 Task: Add a dependency to the task Integrate a new online platform for online meditation sessions , the existing task  Create a new online platform for online financial planning services in the project AutoWave
Action: Mouse moved to (800, 428)
Screenshot: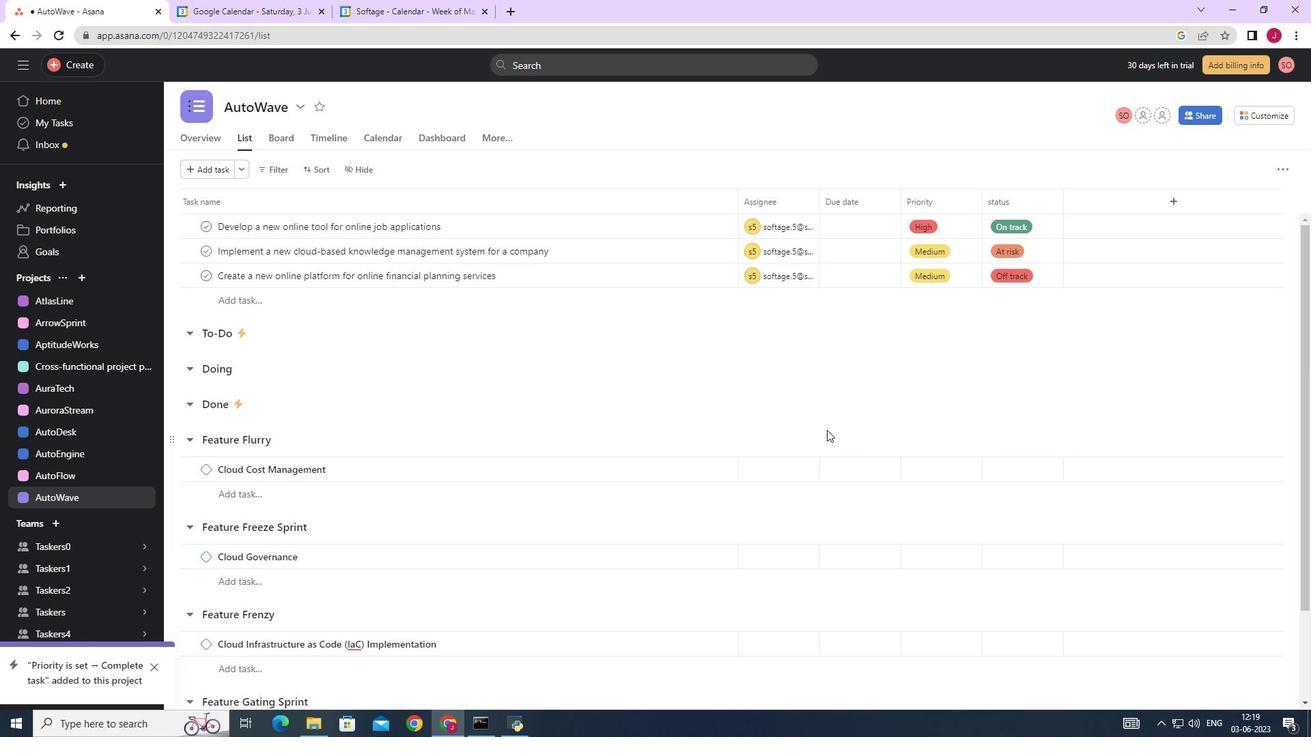 
Action: Mouse scrolled (800, 427) with delta (0, 0)
Screenshot: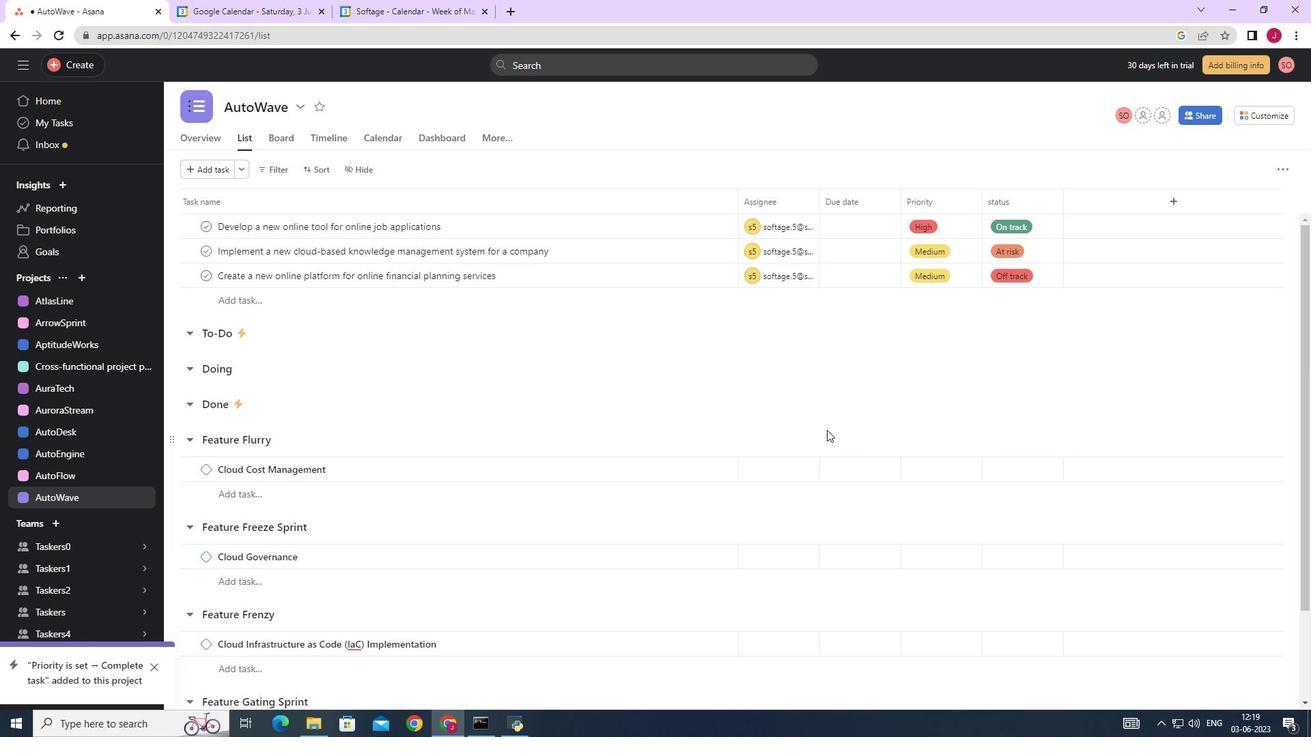 
Action: Mouse scrolled (800, 427) with delta (0, 0)
Screenshot: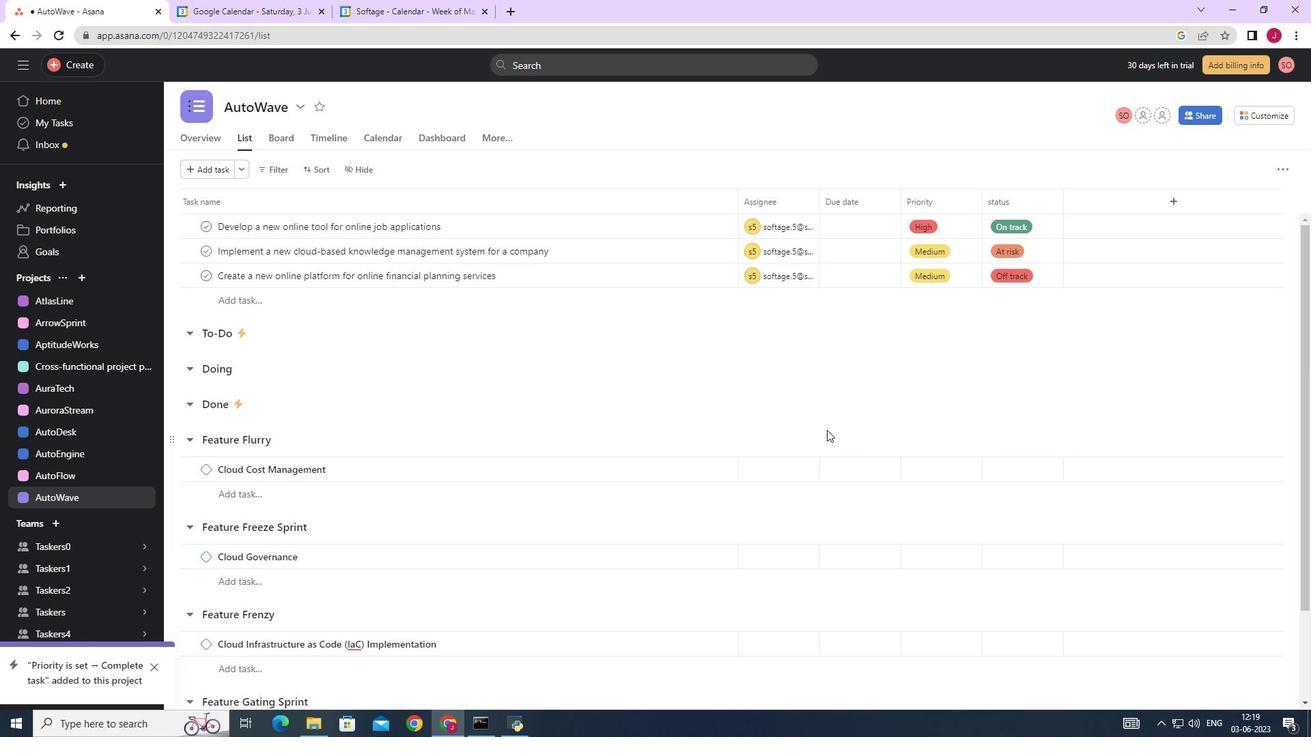 
Action: Mouse scrolled (800, 427) with delta (0, 0)
Screenshot: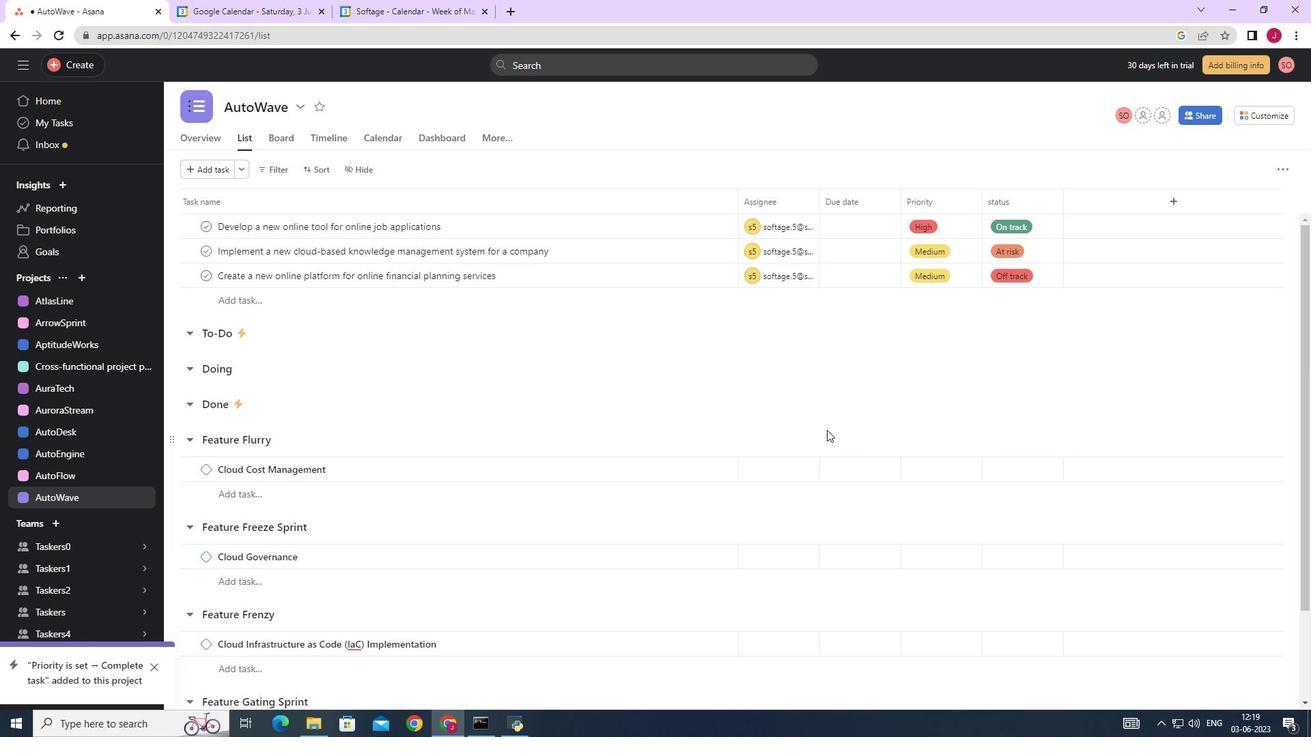 
Action: Mouse scrolled (800, 427) with delta (0, 0)
Screenshot: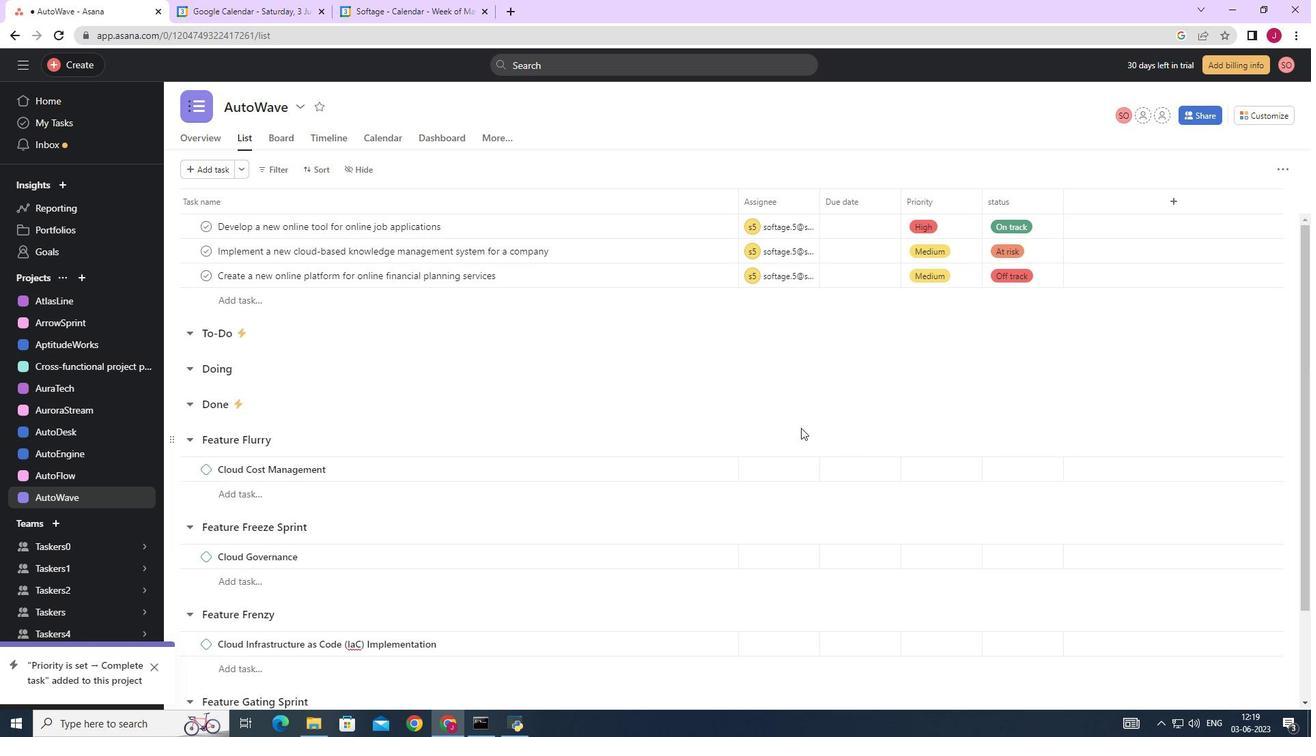 
Action: Mouse moved to (753, 432)
Screenshot: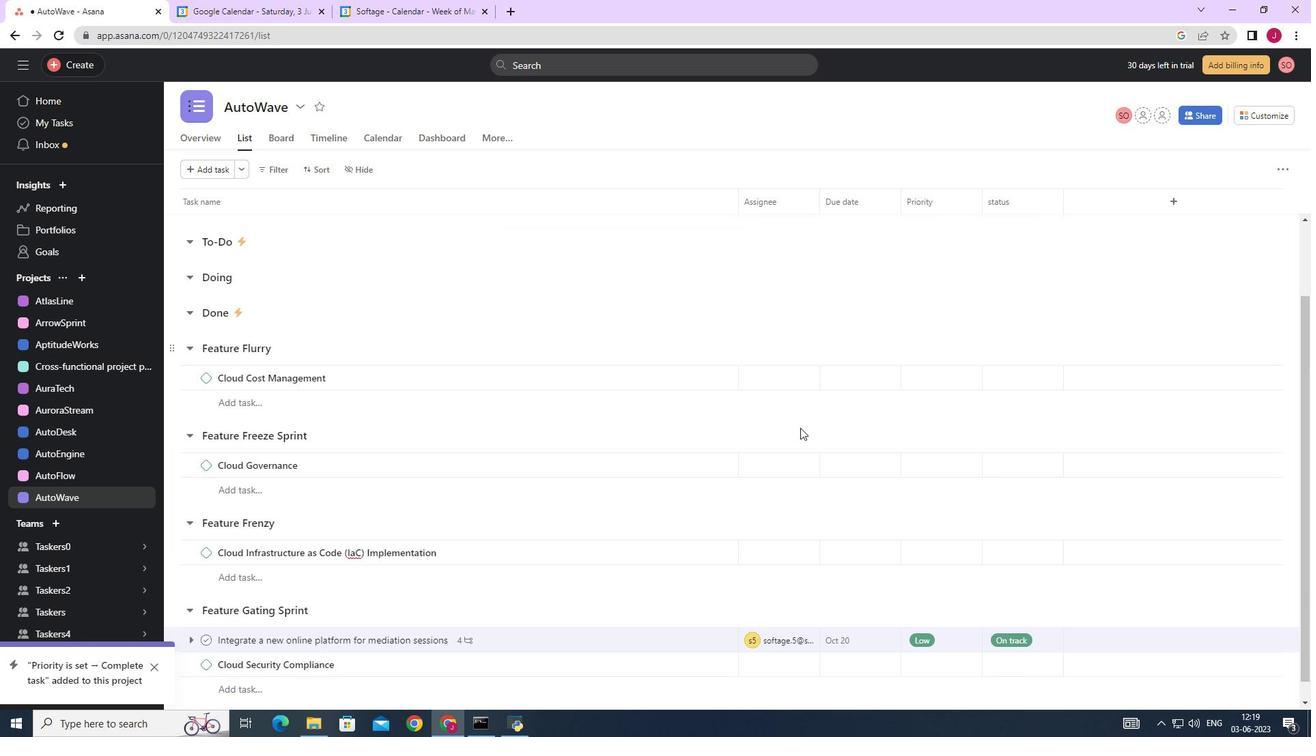 
Action: Mouse scrolled (757, 431) with delta (0, 0)
Screenshot: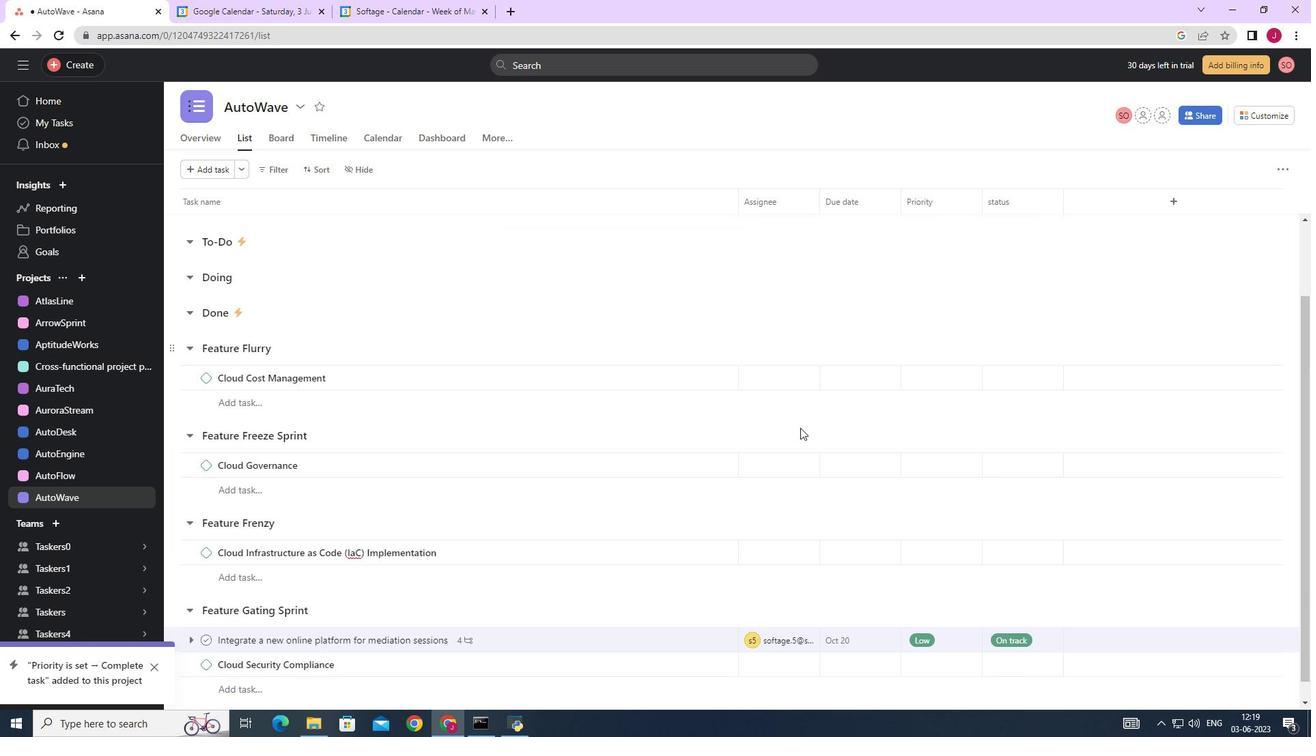 
Action: Mouse moved to (740, 432)
Screenshot: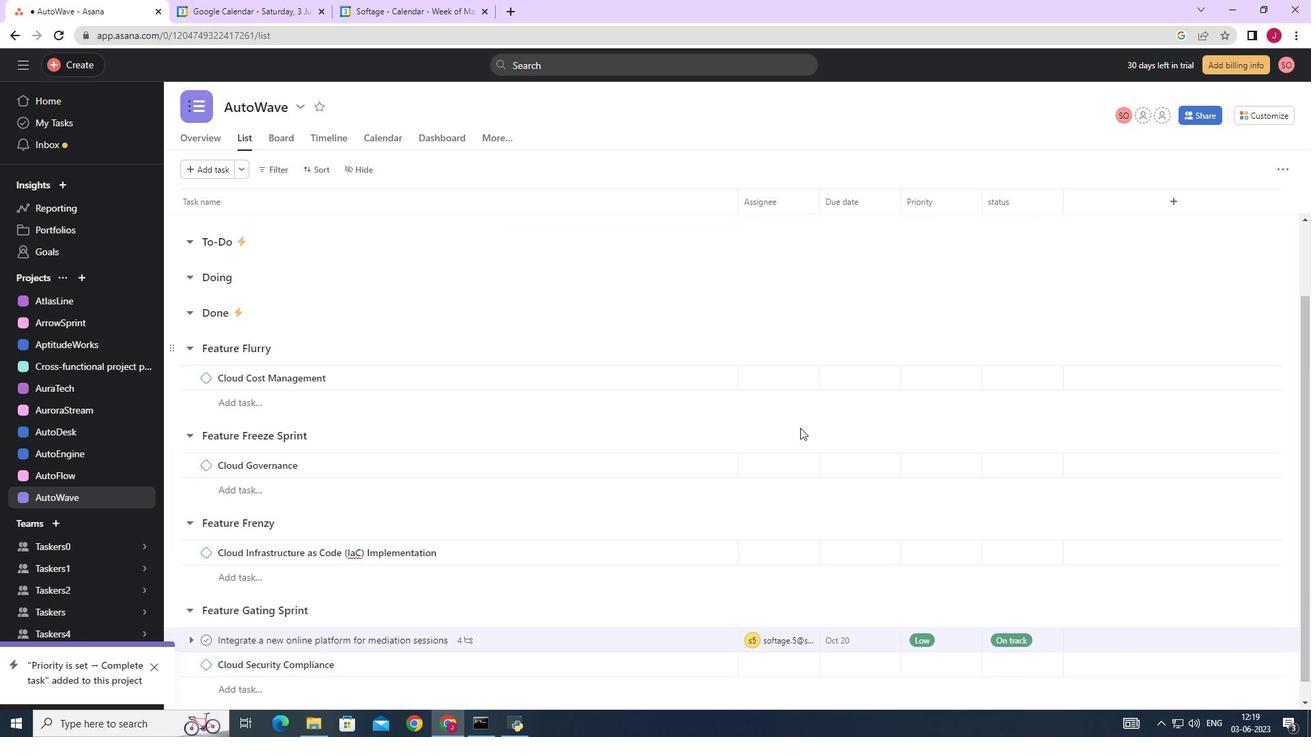 
Action: Mouse scrolled (750, 432) with delta (0, 0)
Screenshot: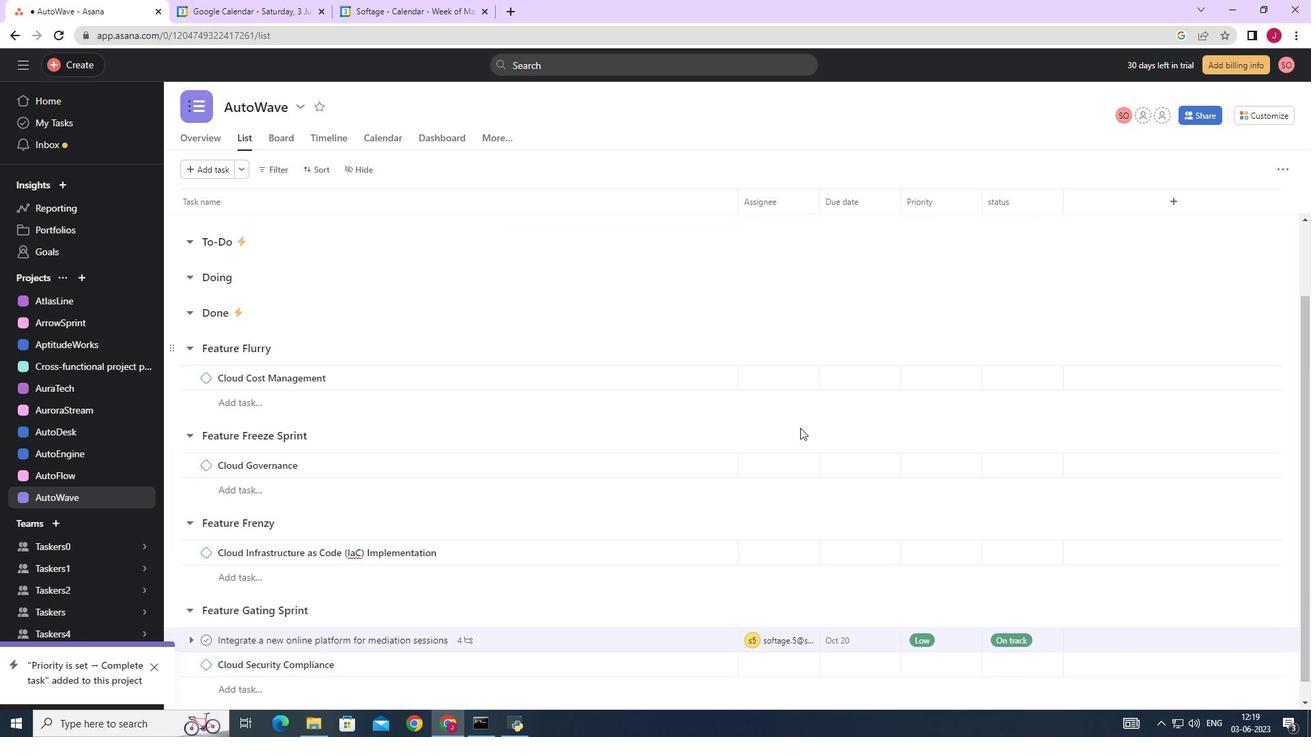
Action: Mouse moved to (727, 432)
Screenshot: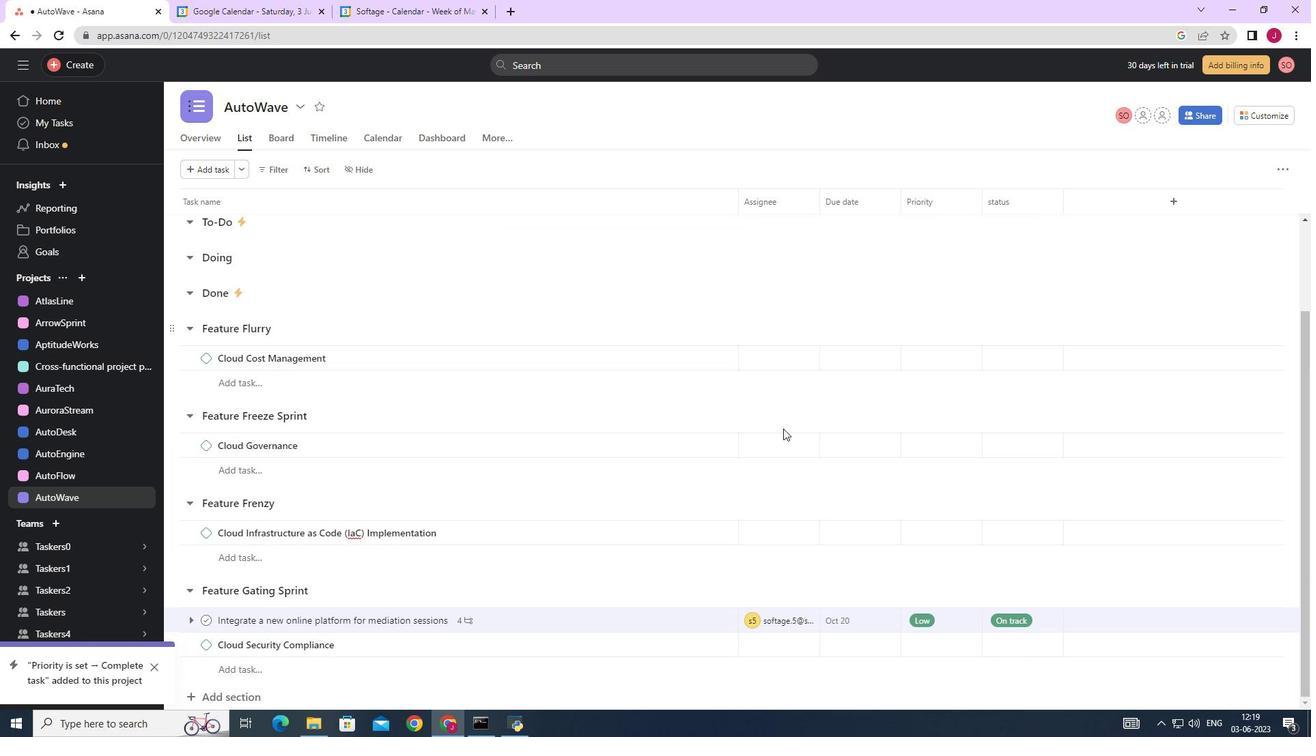 
Action: Mouse scrolled (738, 433) with delta (0, 0)
Screenshot: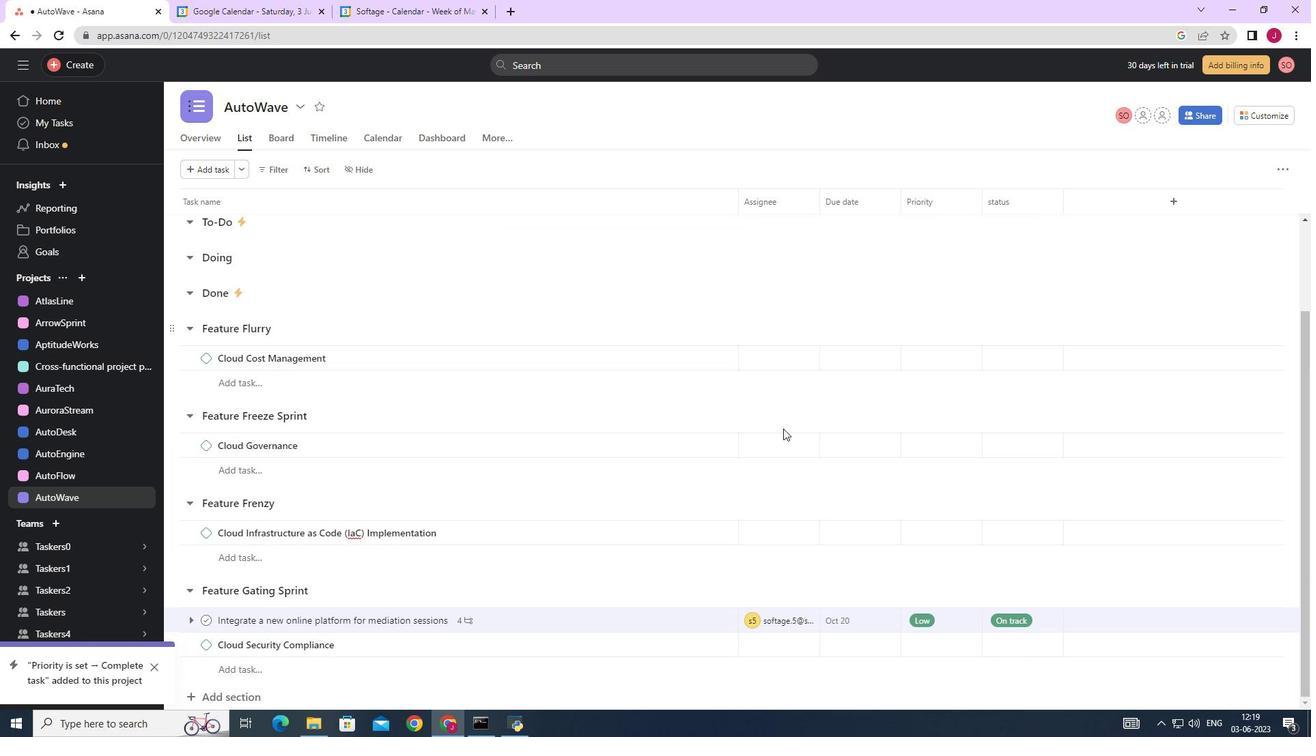
Action: Mouse moved to (725, 432)
Screenshot: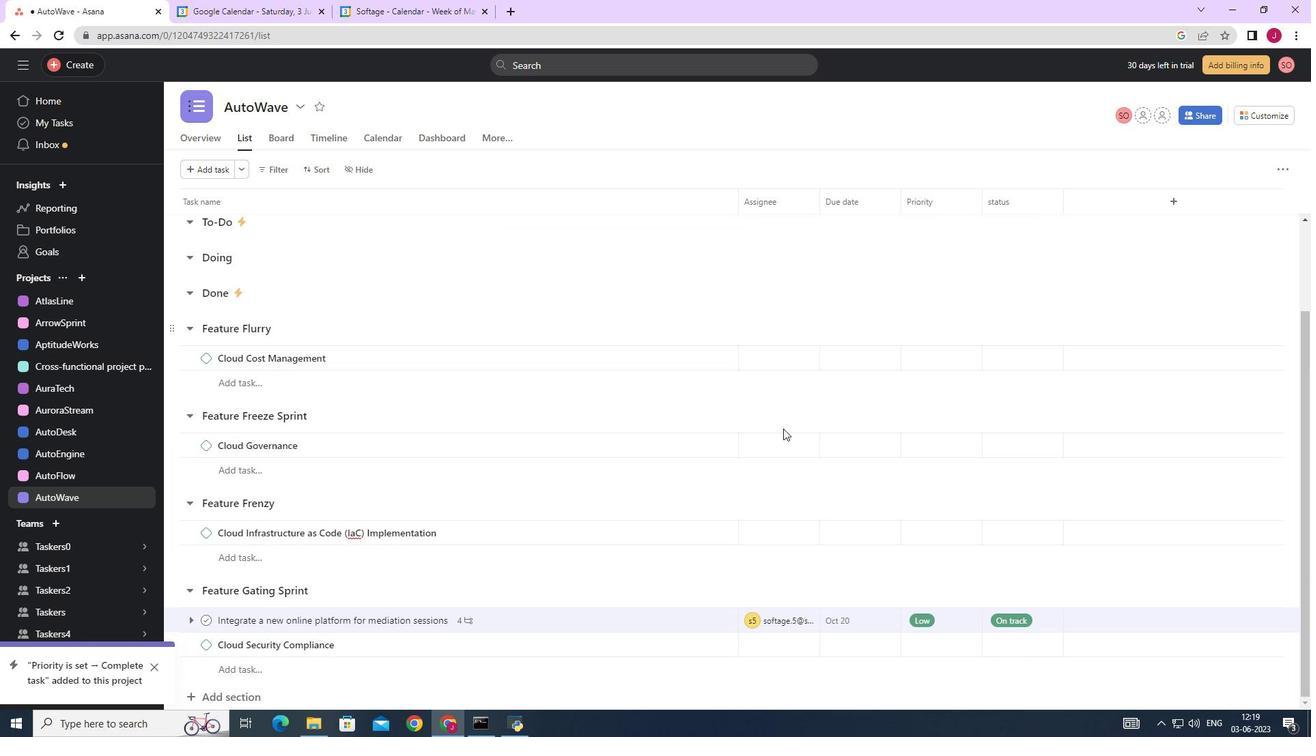 
Action: Mouse scrolled (726, 433) with delta (0, 0)
Screenshot: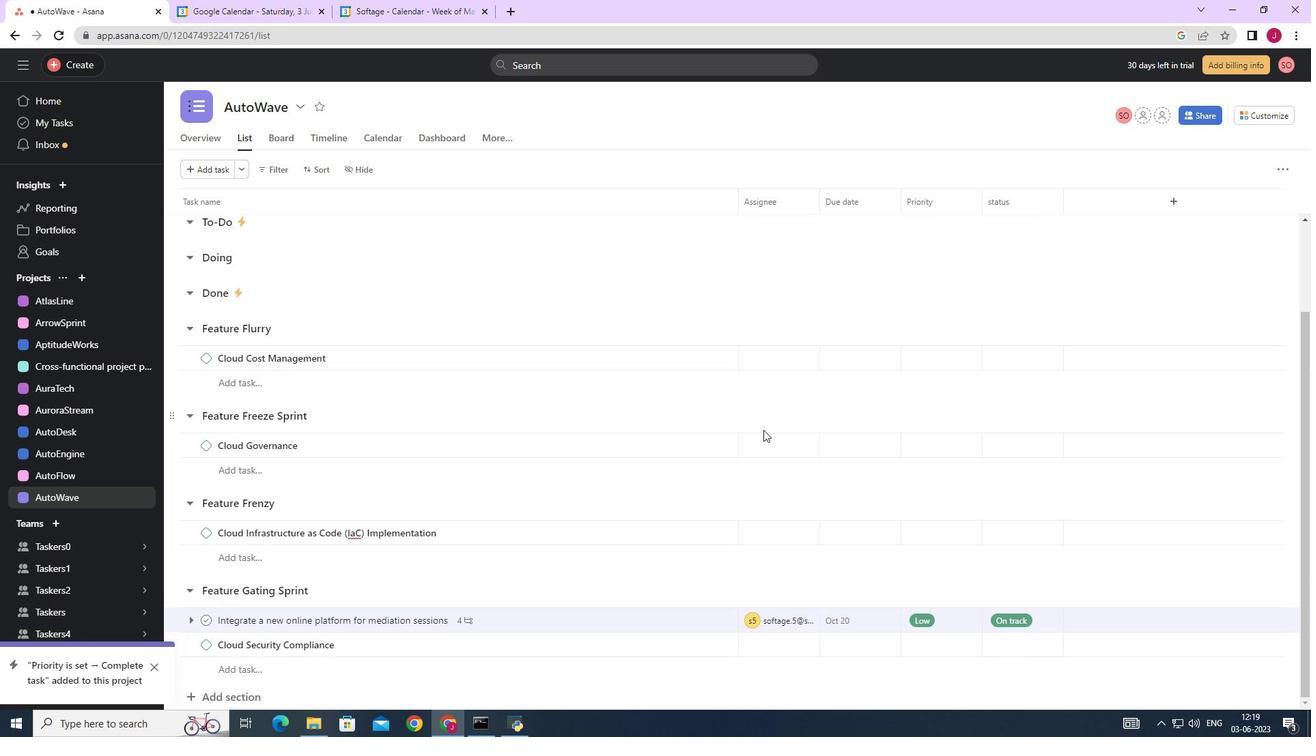 
Action: Mouse moved to (724, 432)
Screenshot: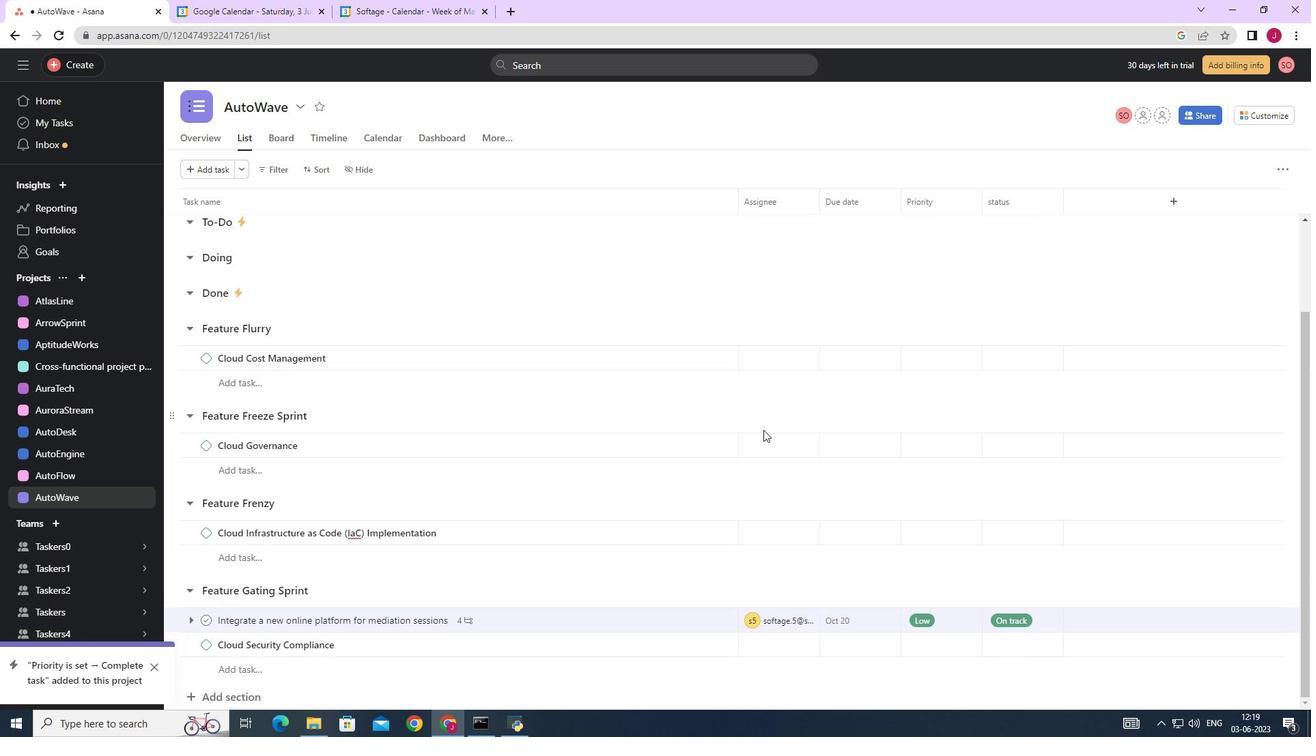 
Action: Mouse scrolled (724, 433) with delta (0, 0)
Screenshot: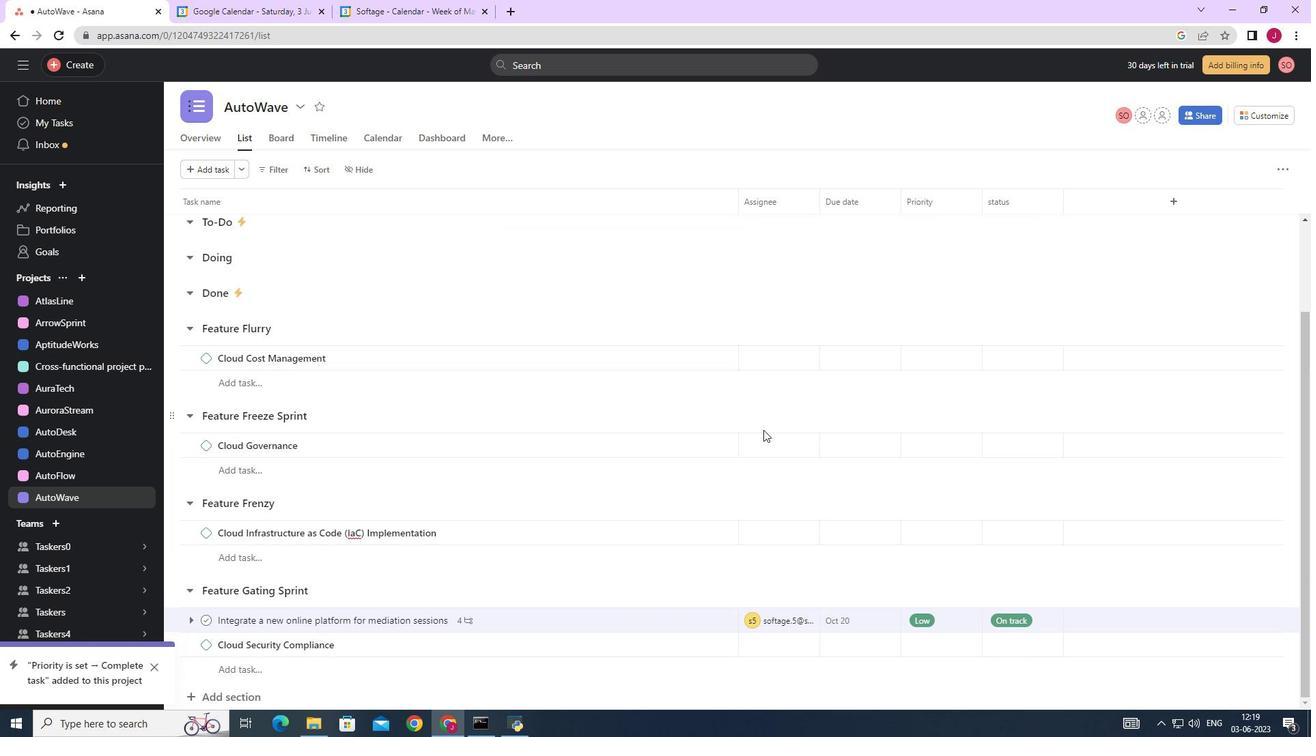 
Action: Mouse moved to (577, 454)
Screenshot: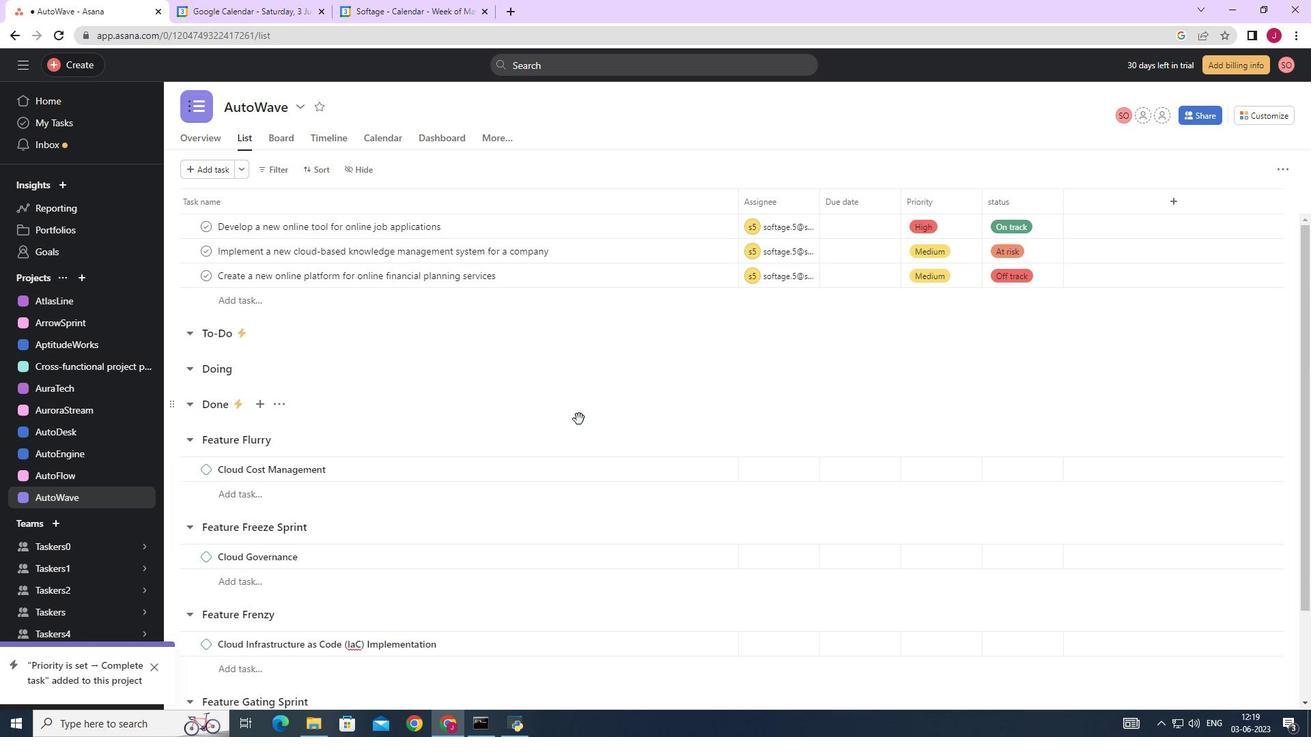 
Action: Mouse scrolled (577, 453) with delta (0, 0)
Screenshot: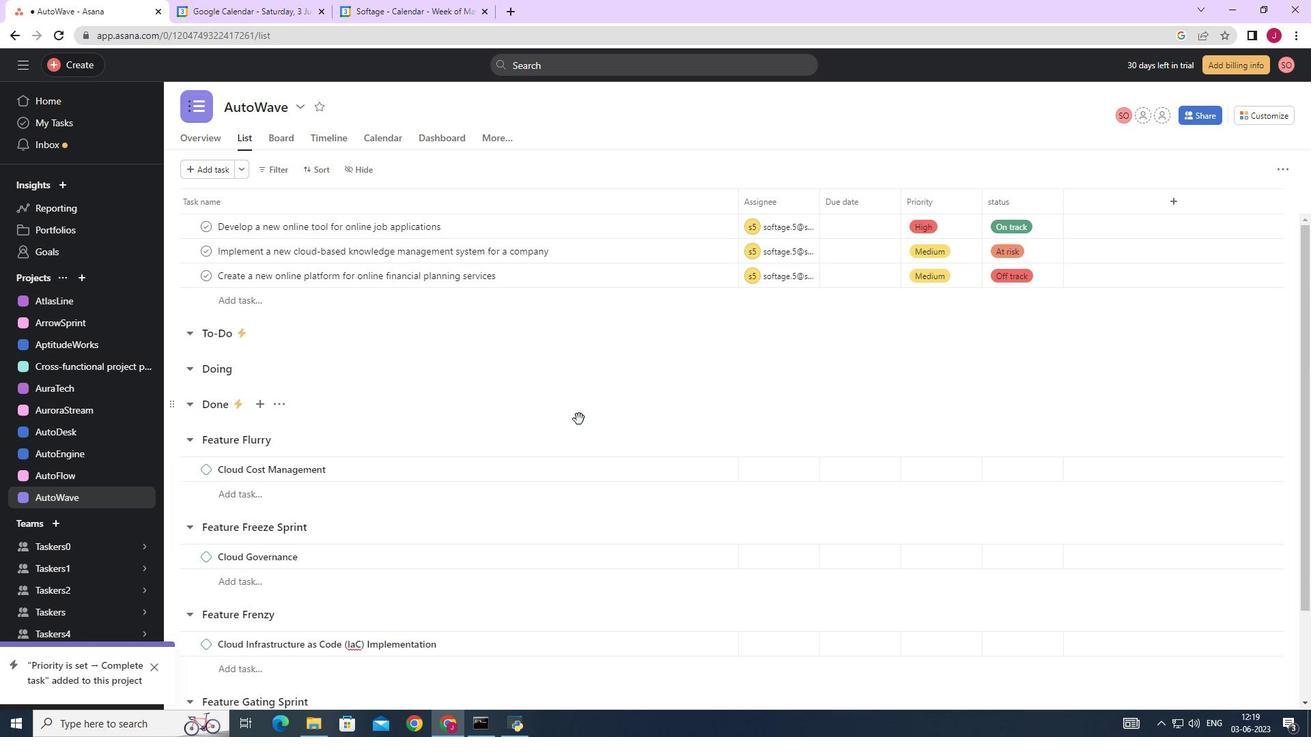
Action: Mouse moved to (579, 458)
Screenshot: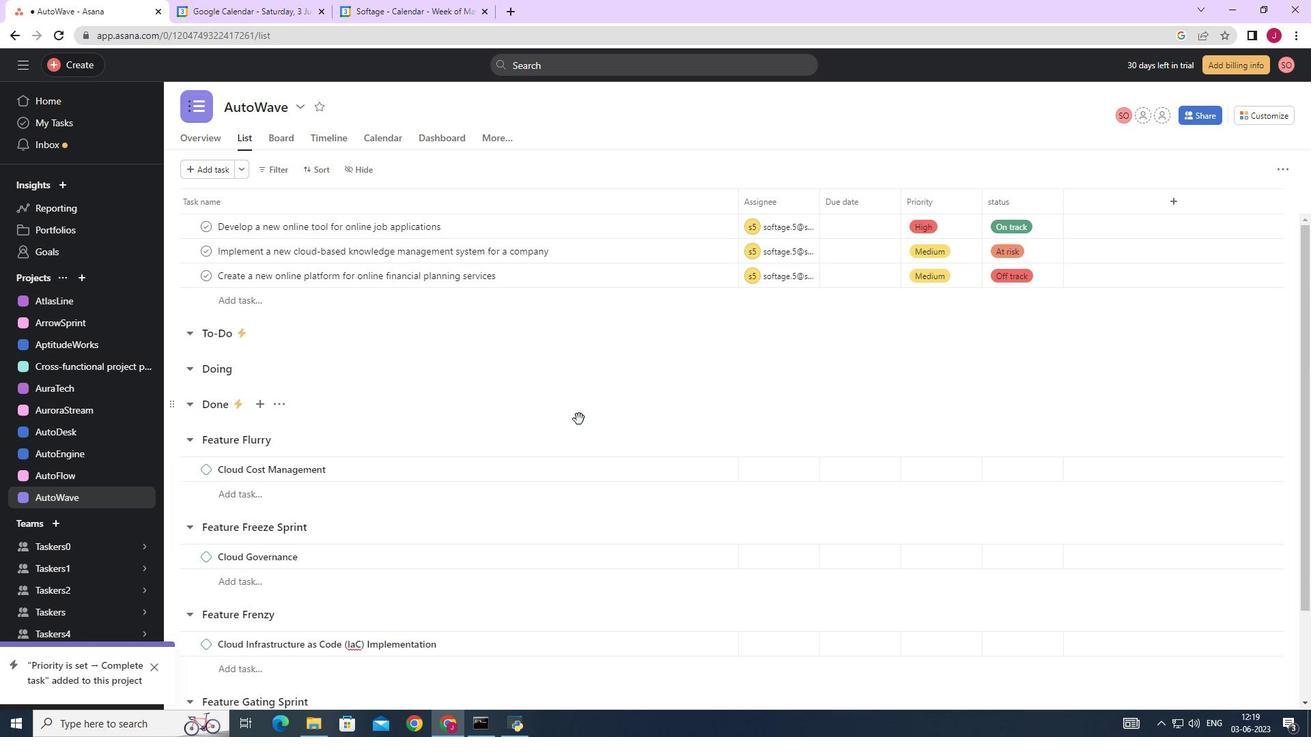 
Action: Mouse scrolled (579, 458) with delta (0, 0)
Screenshot: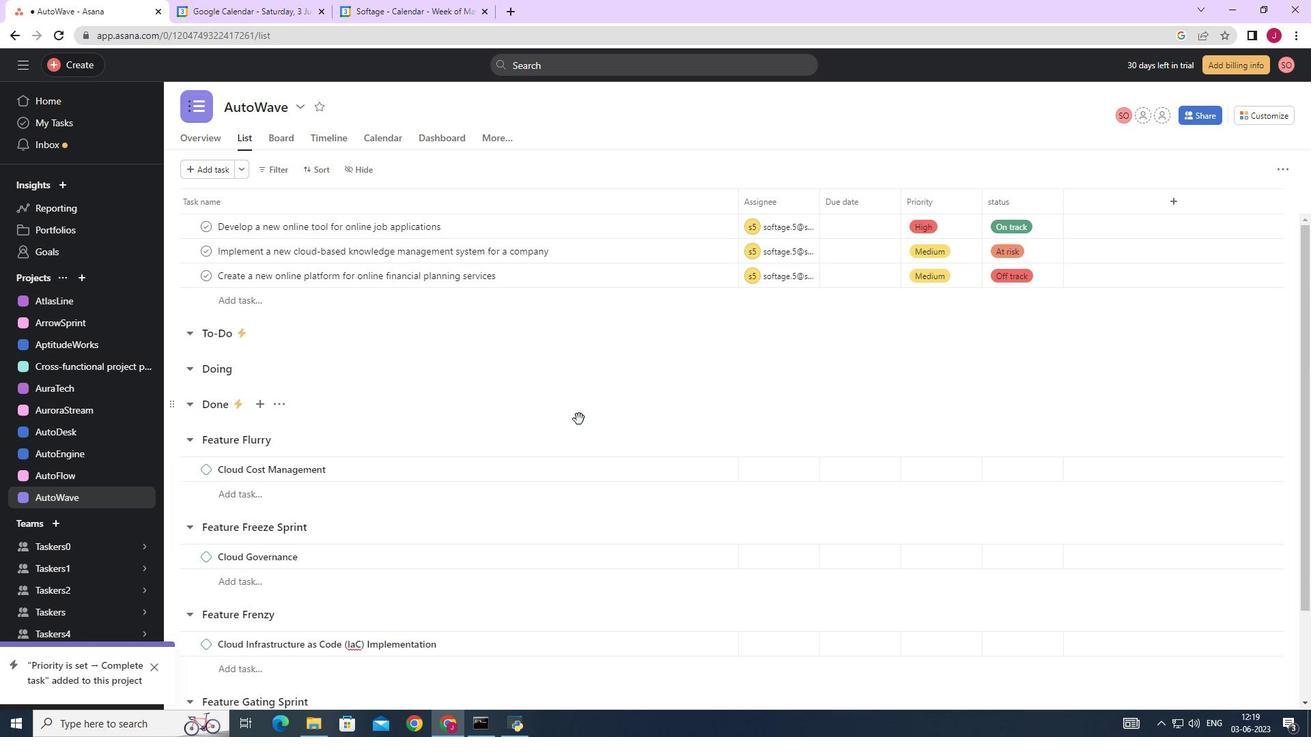 
Action: Mouse scrolled (579, 458) with delta (0, 0)
Screenshot: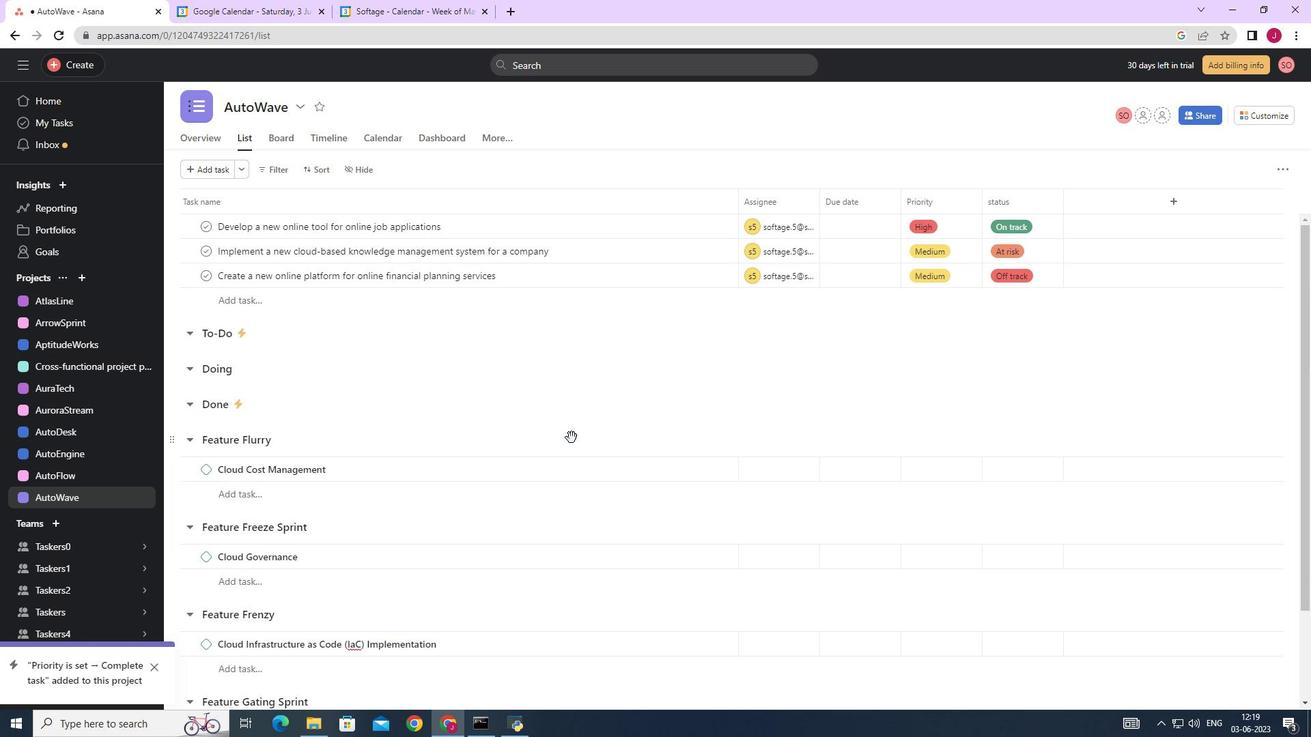 
Action: Mouse scrolled (579, 458) with delta (0, 0)
Screenshot: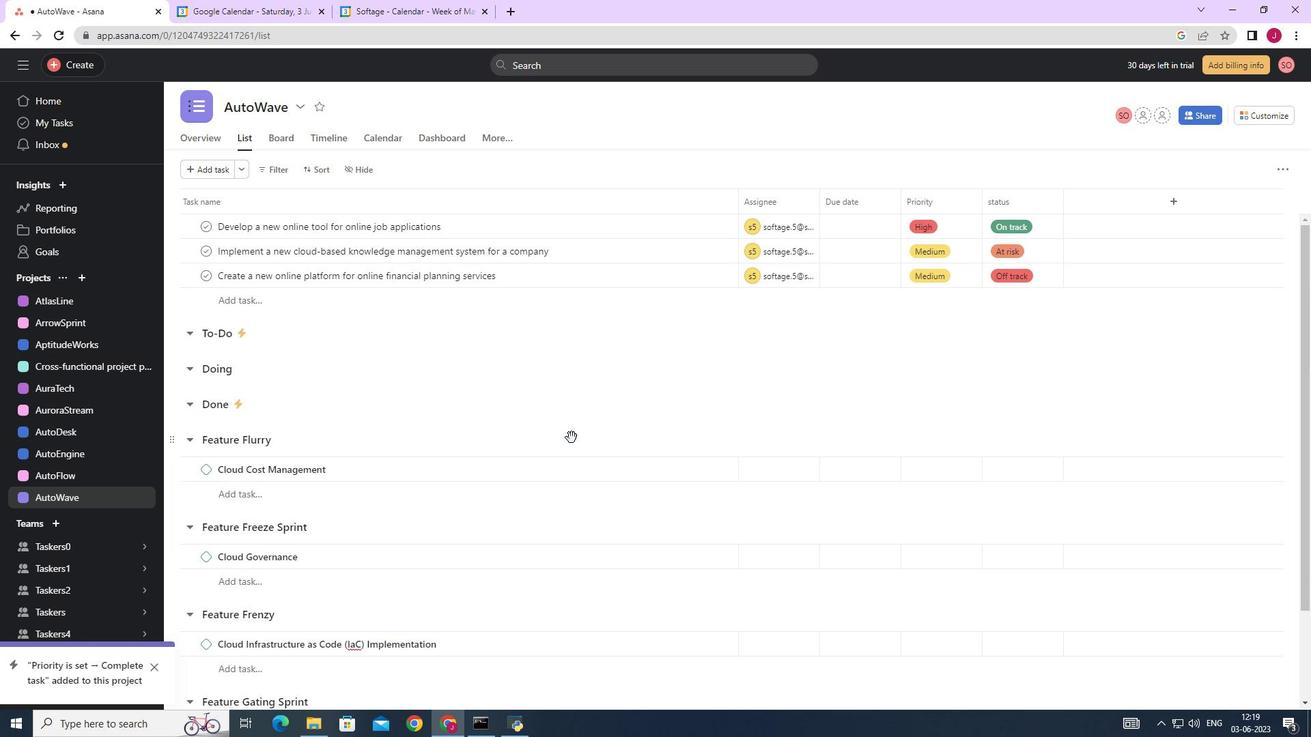 
Action: Mouse moved to (580, 460)
Screenshot: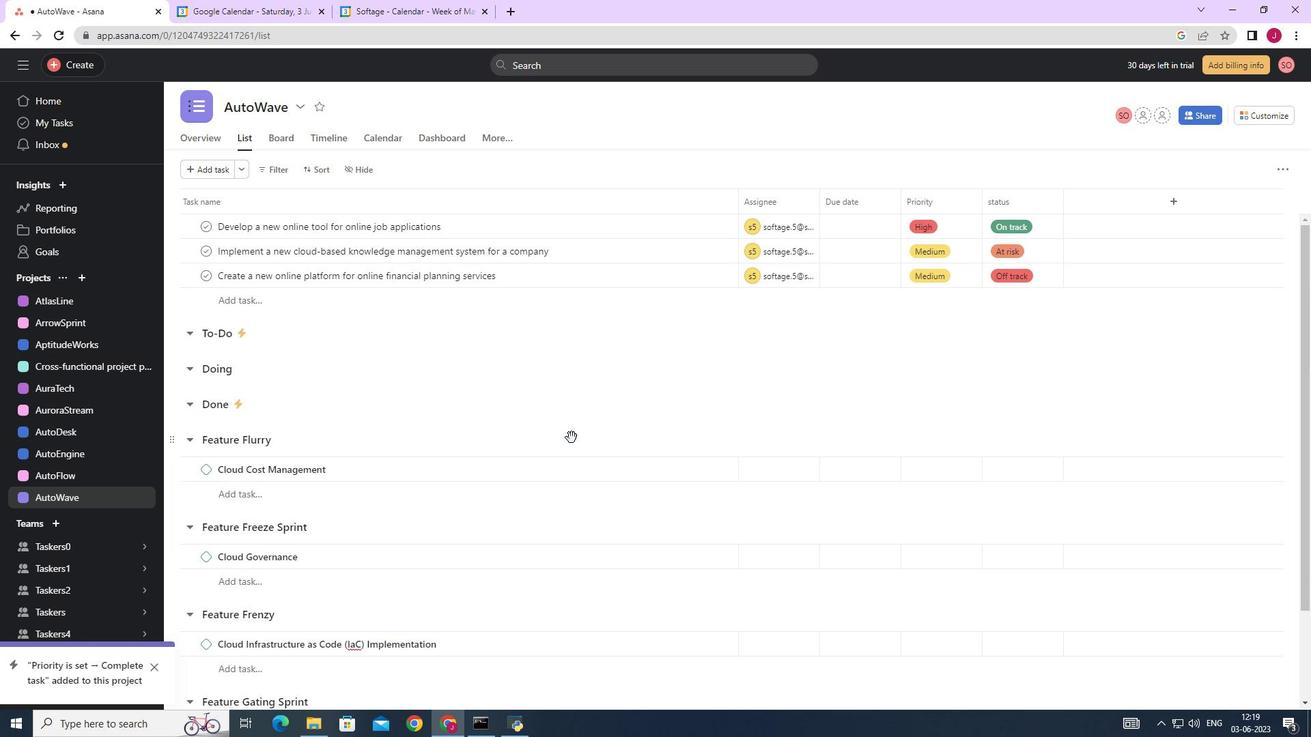 
Action: Mouse scrolled (580, 459) with delta (0, 0)
Screenshot: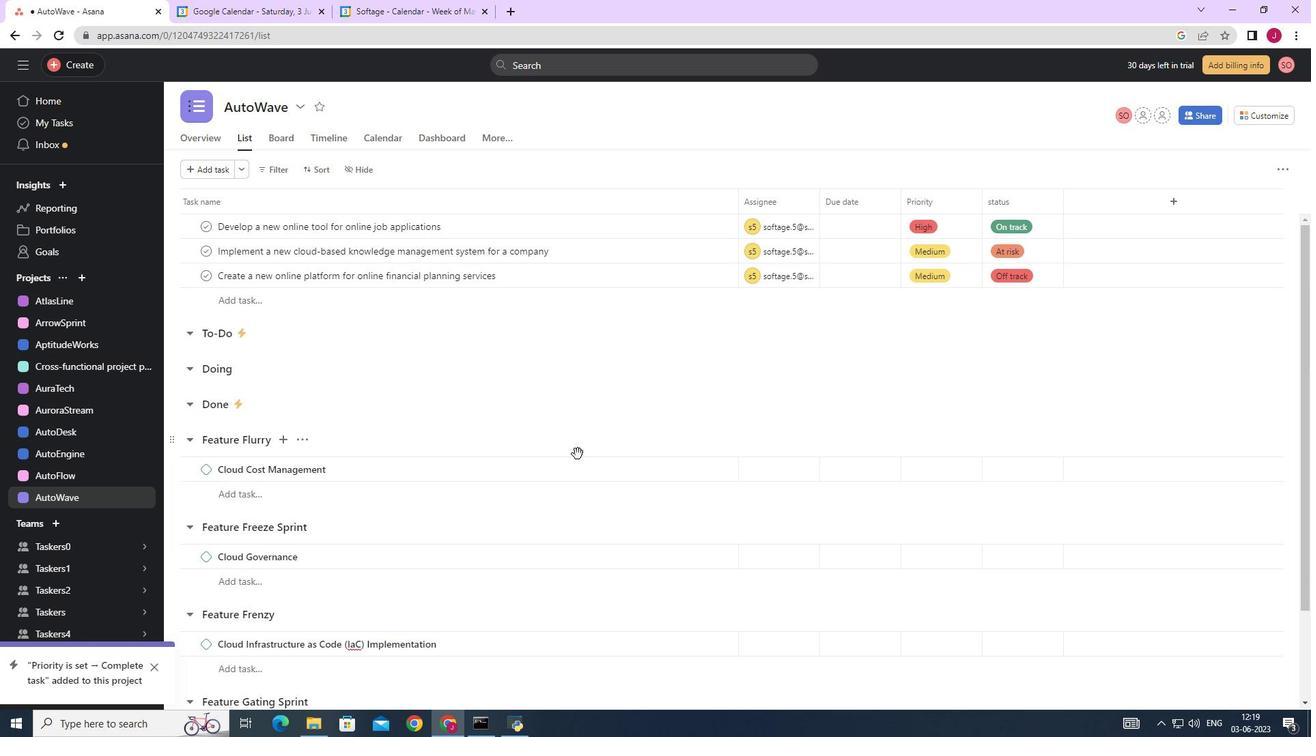 
Action: Mouse moved to (666, 625)
Screenshot: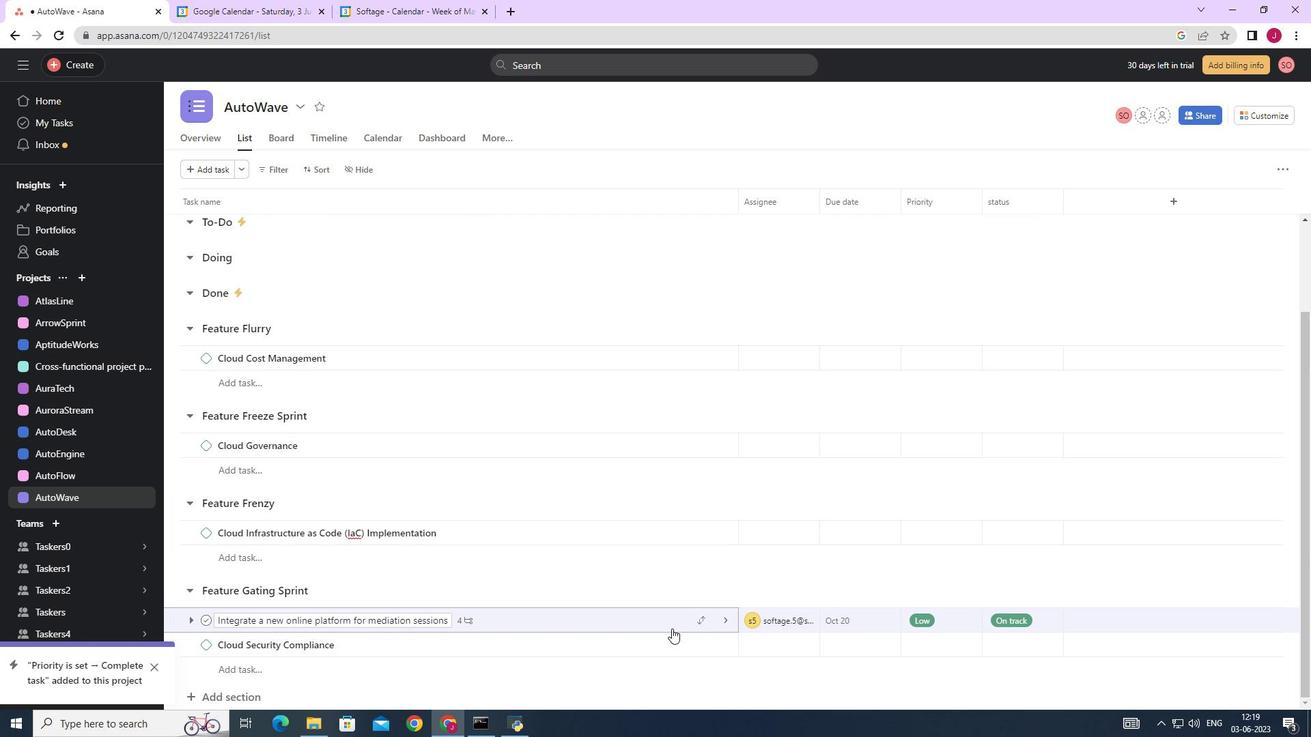 
Action: Mouse pressed left at (666, 625)
Screenshot: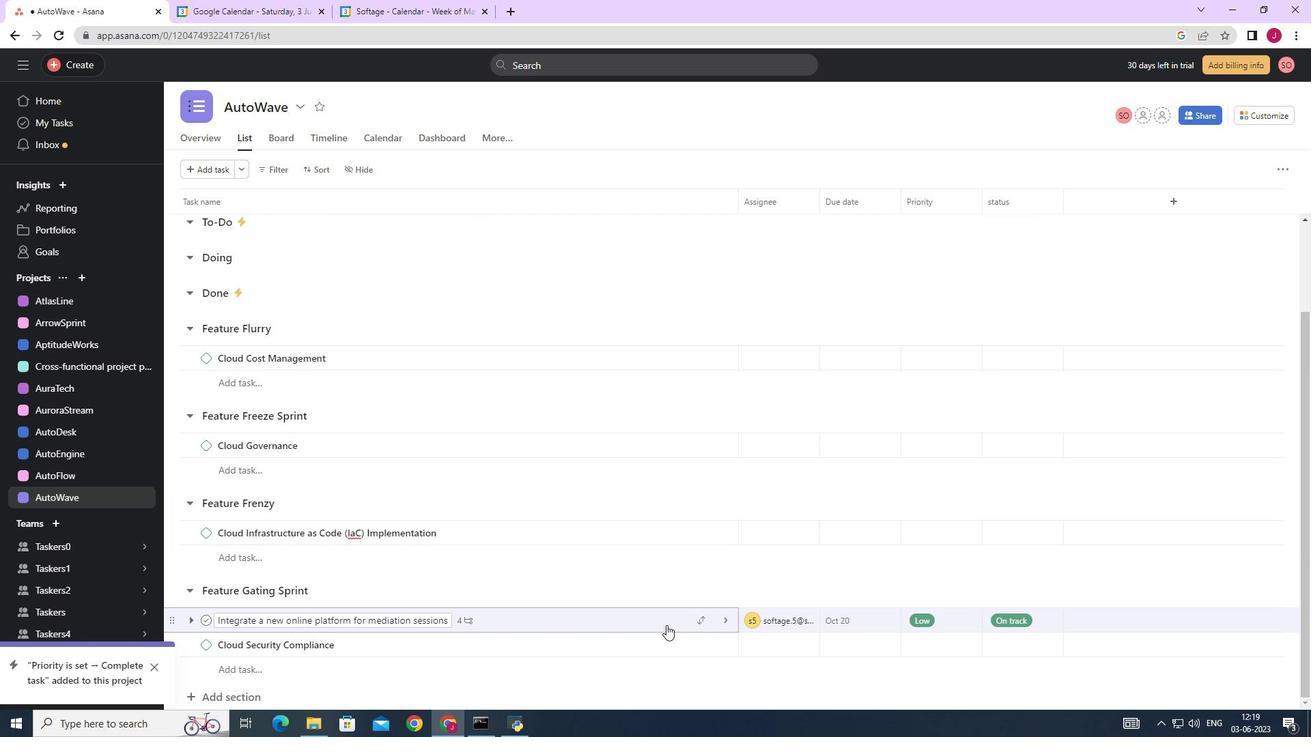 
Action: Mouse moved to (1004, 528)
Screenshot: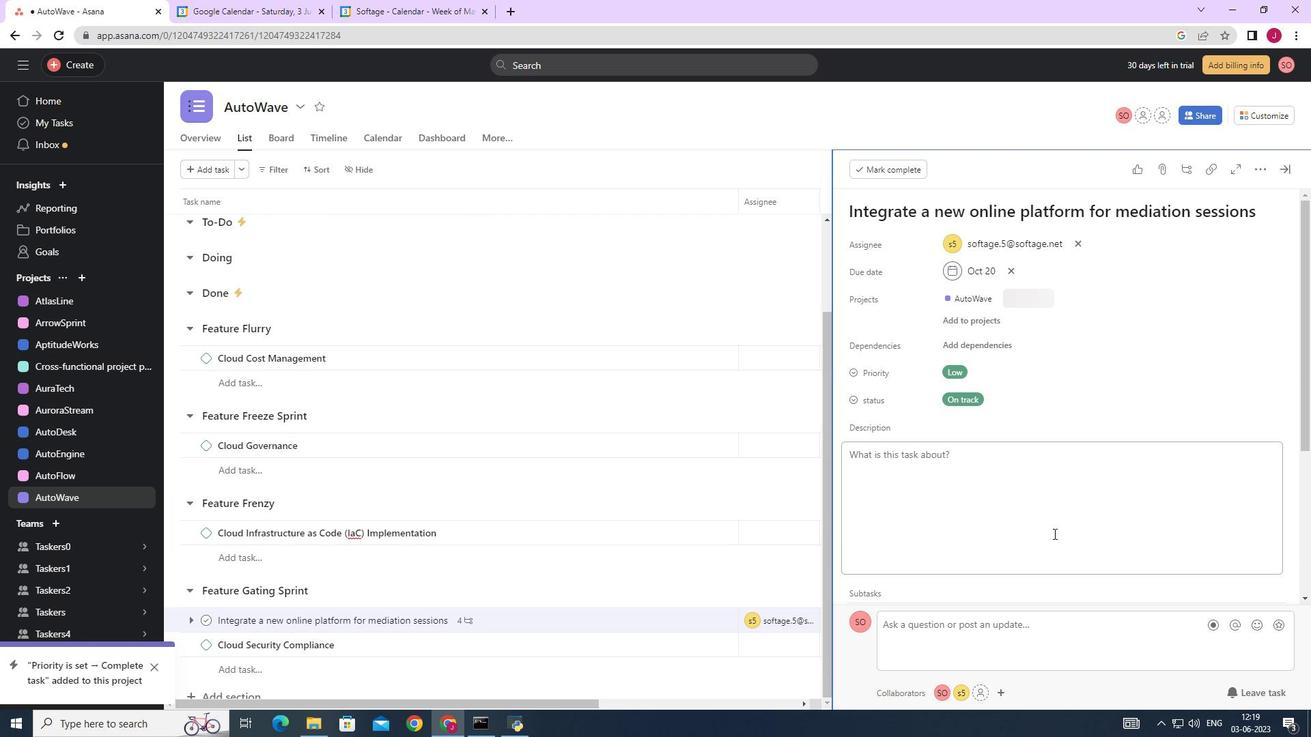 
Action: Mouse scrolled (1004, 527) with delta (0, 0)
Screenshot: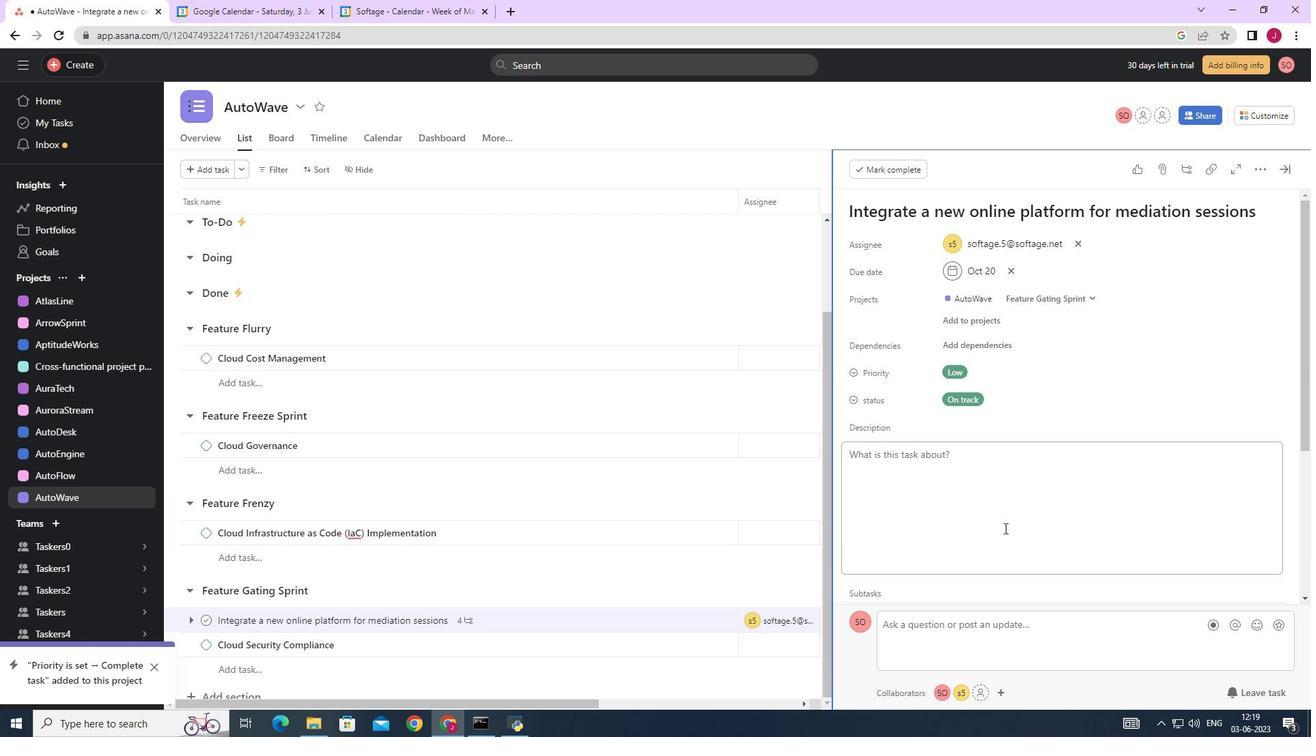 
Action: Mouse scrolled (1004, 527) with delta (0, 0)
Screenshot: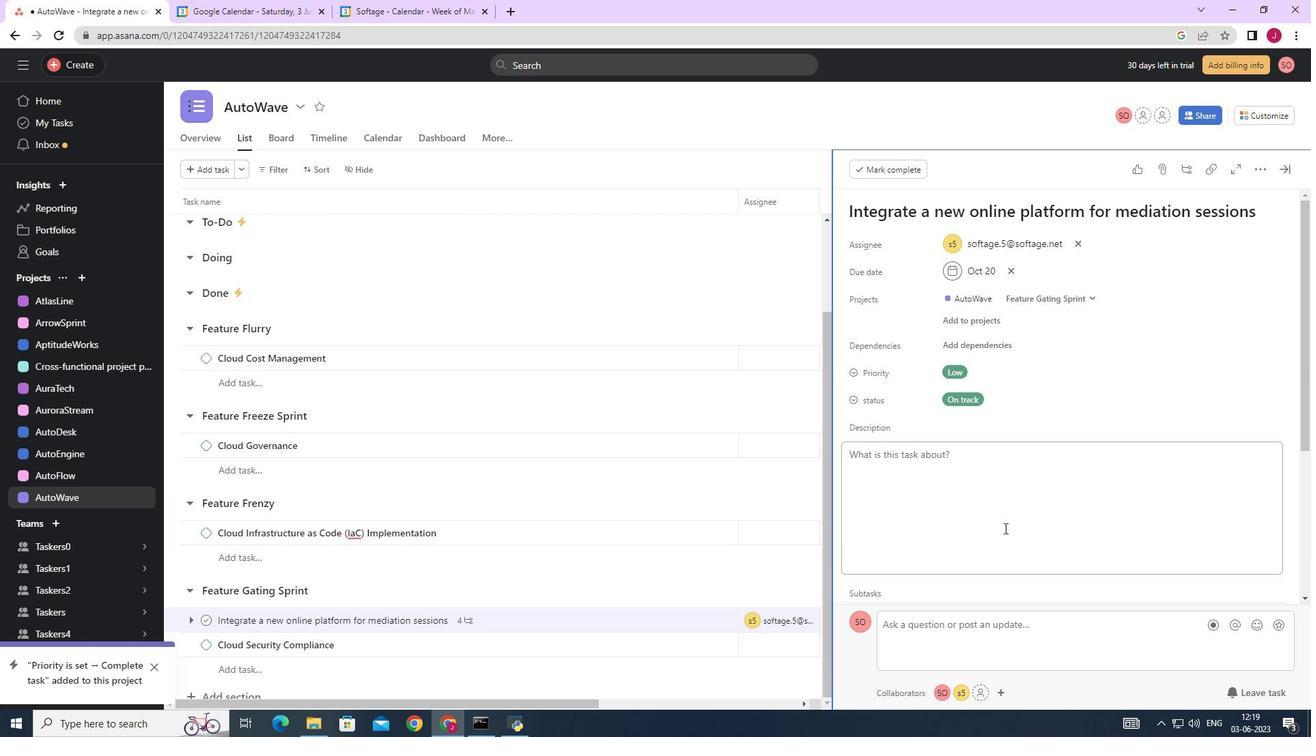 
Action: Mouse scrolled (1004, 527) with delta (0, 0)
Screenshot: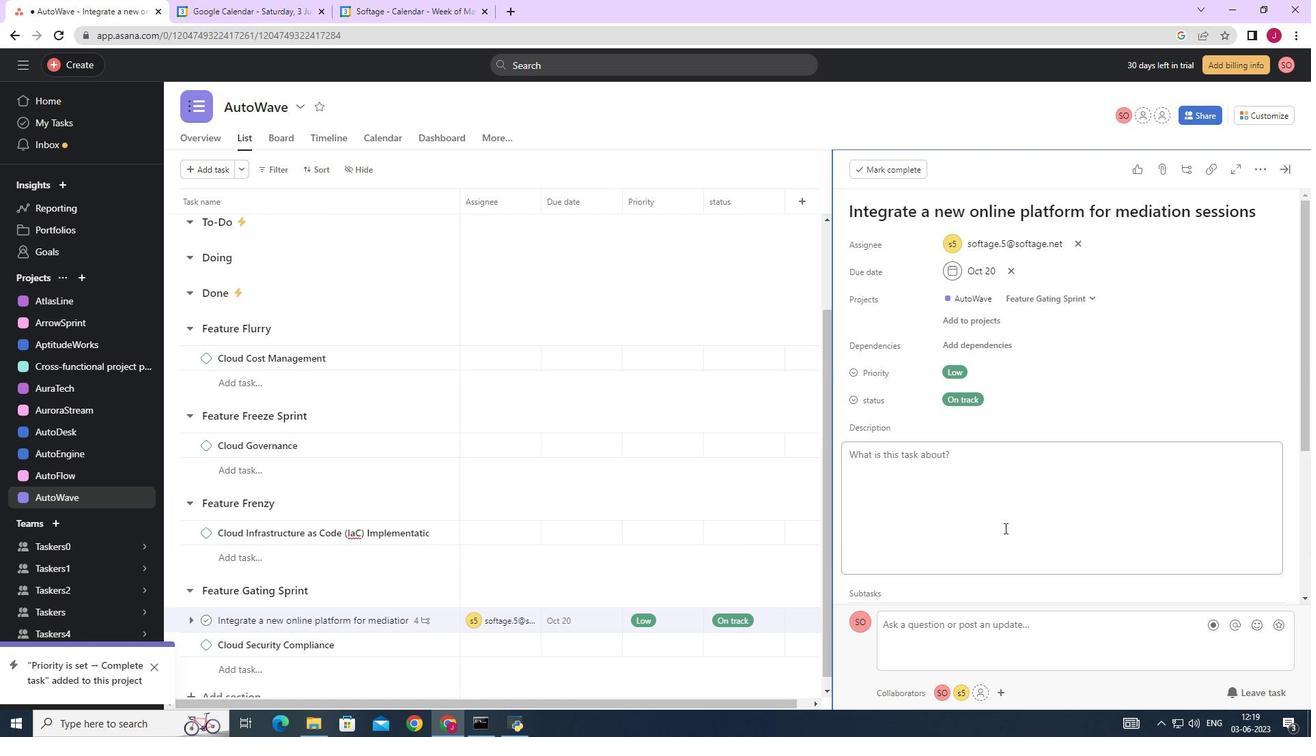 
Action: Mouse scrolled (1004, 527) with delta (0, 0)
Screenshot: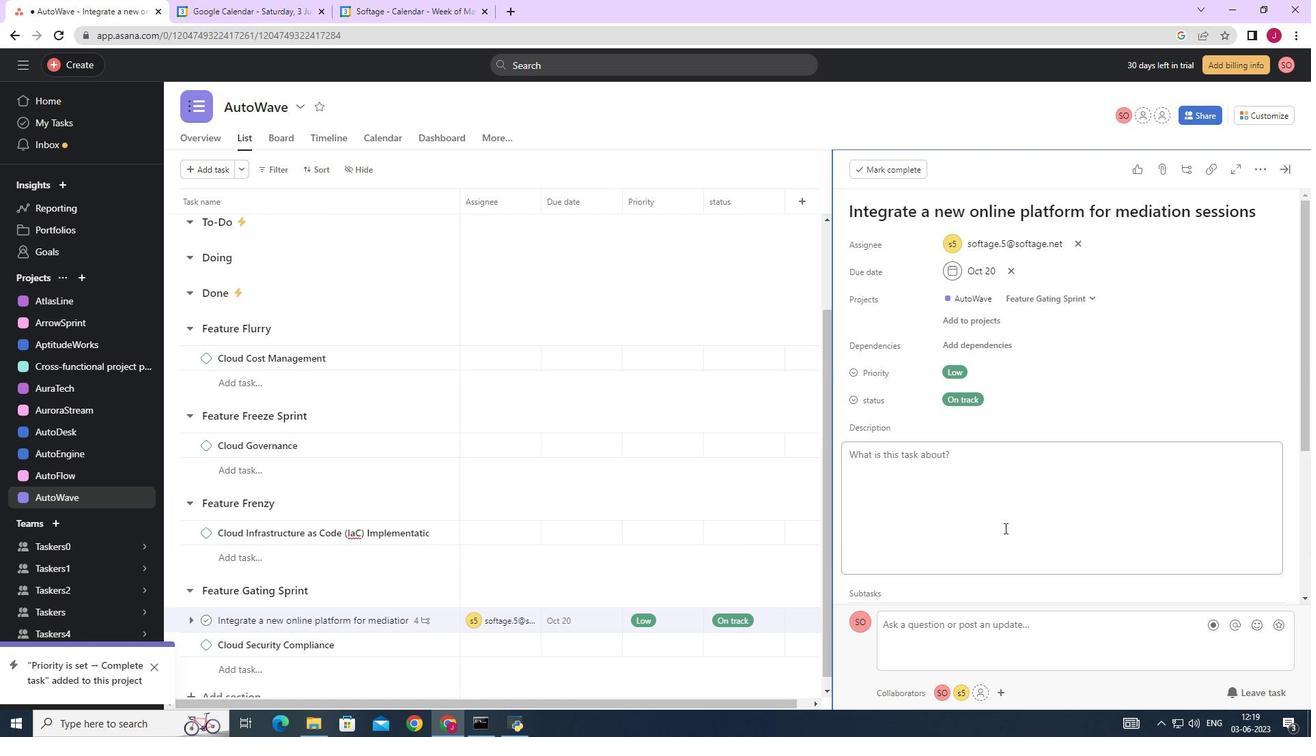
Action: Mouse scrolled (1004, 527) with delta (0, 0)
Screenshot: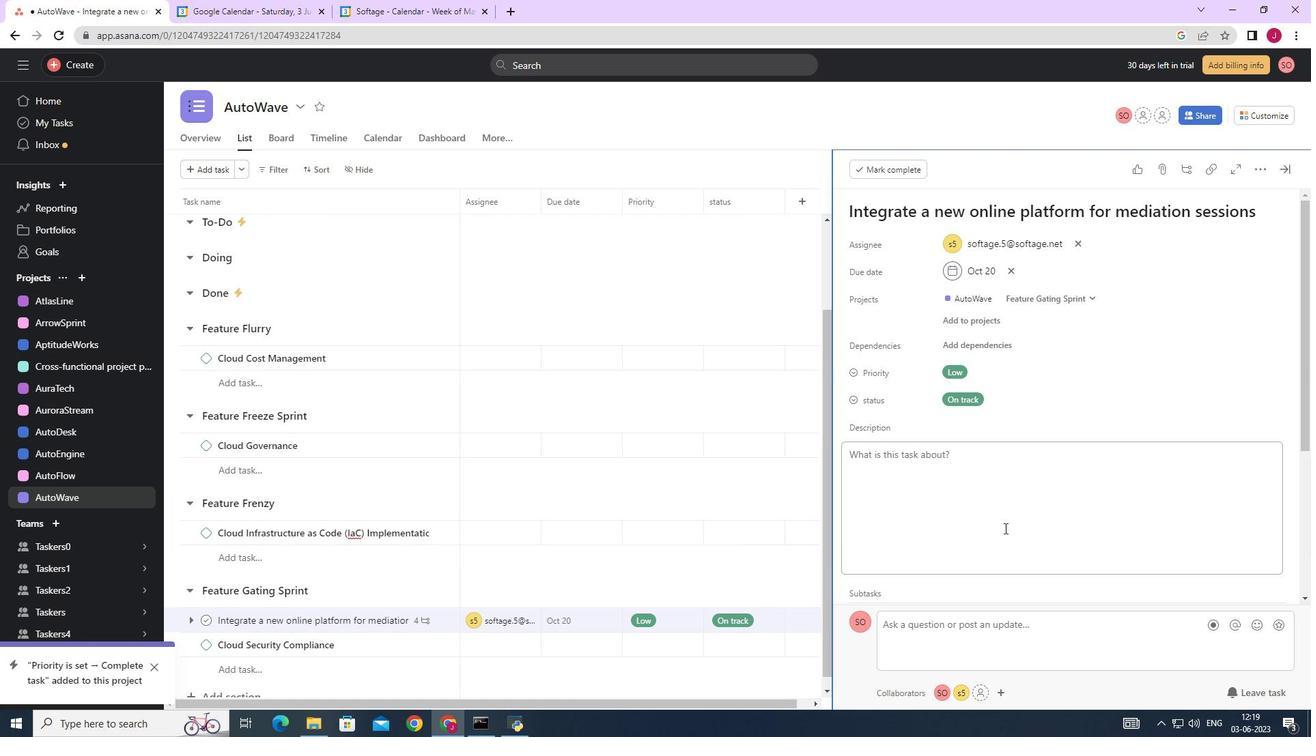 
Action: Mouse moved to (939, 232)
Screenshot: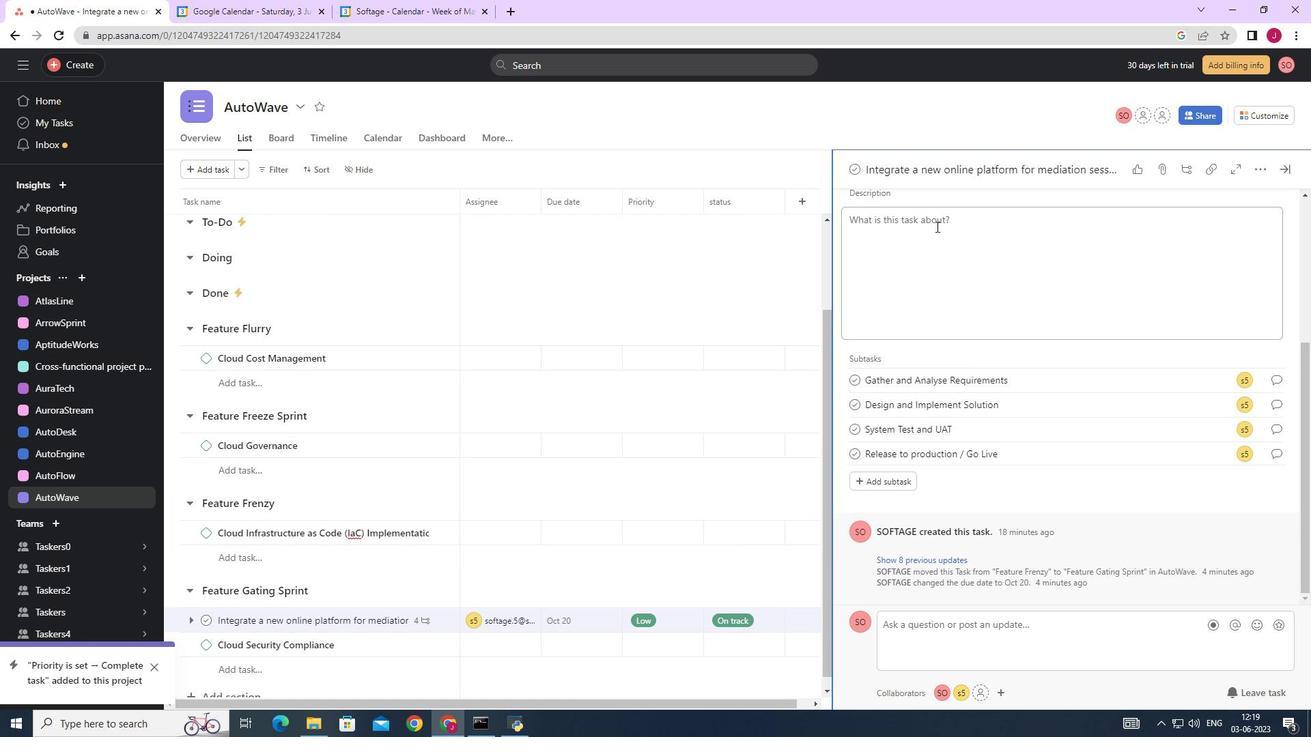 
Action: Mouse scrolled (939, 232) with delta (0, 0)
Screenshot: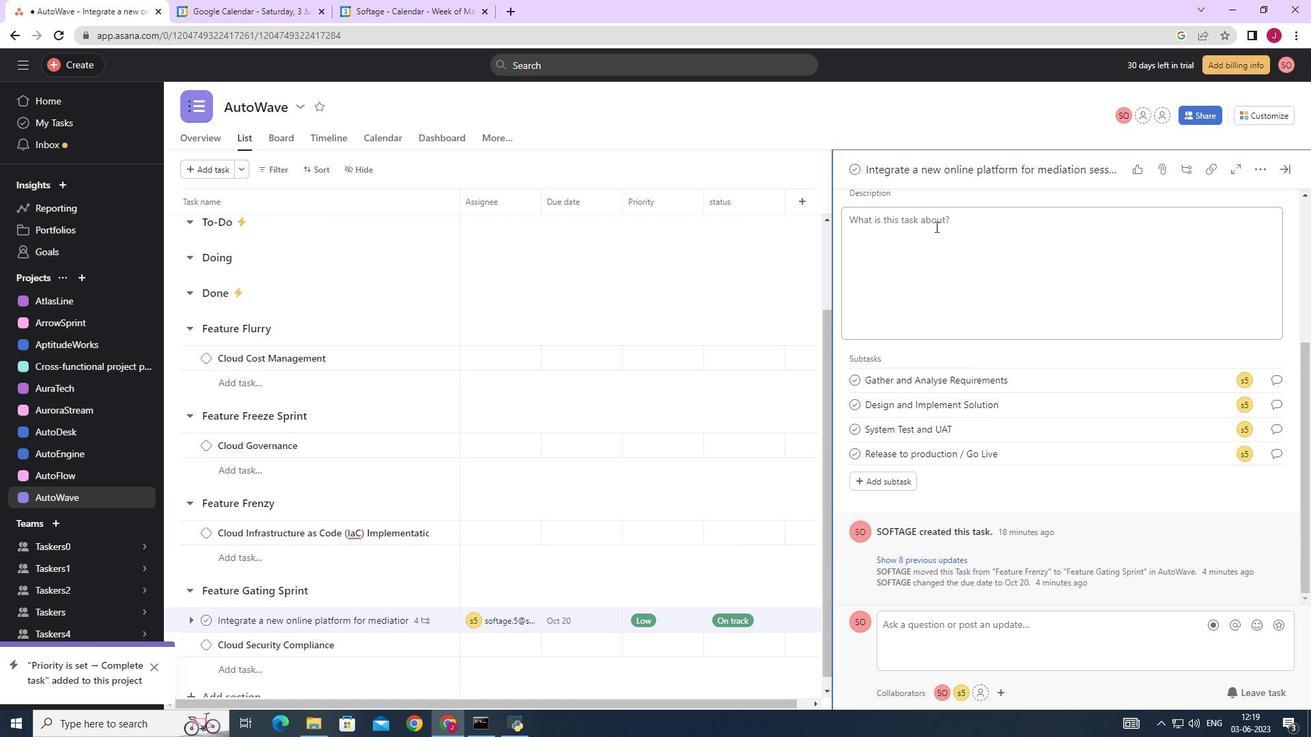 
Action: Mouse scrolled (939, 232) with delta (0, 0)
Screenshot: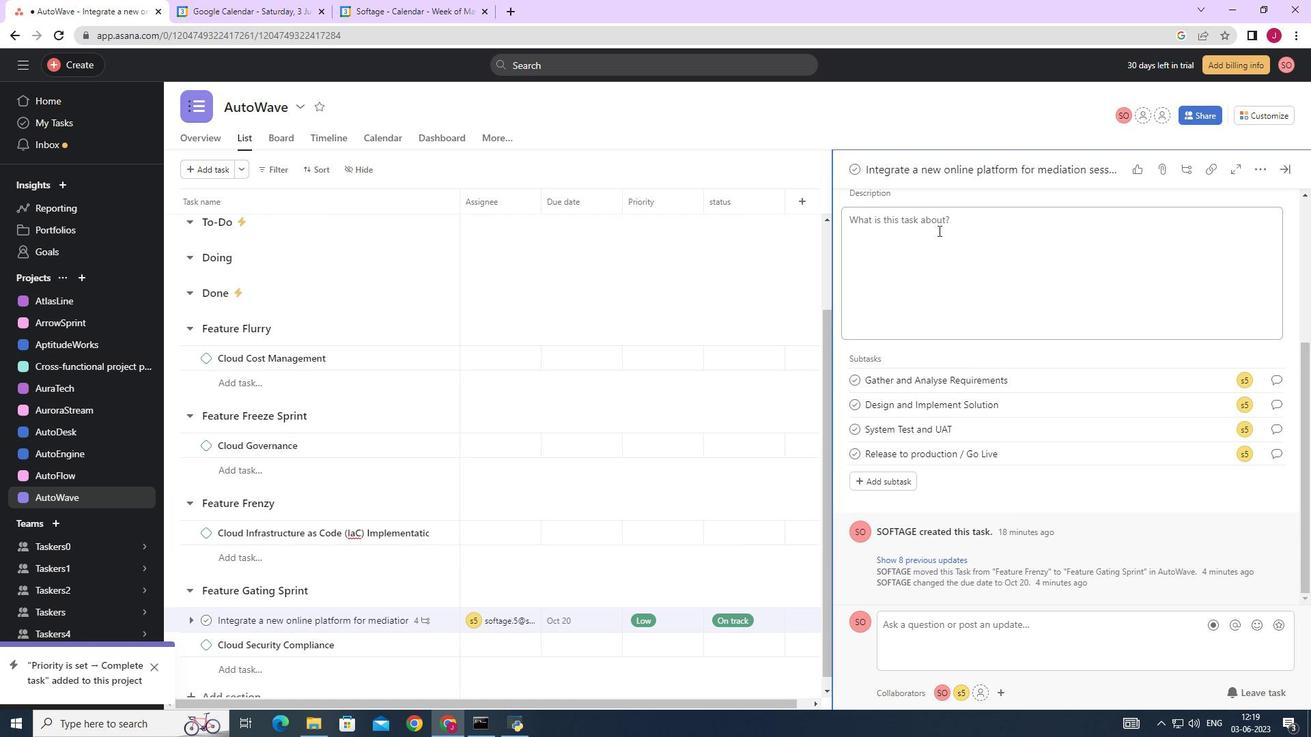 
Action: Mouse scrolled (939, 232) with delta (0, 0)
Screenshot: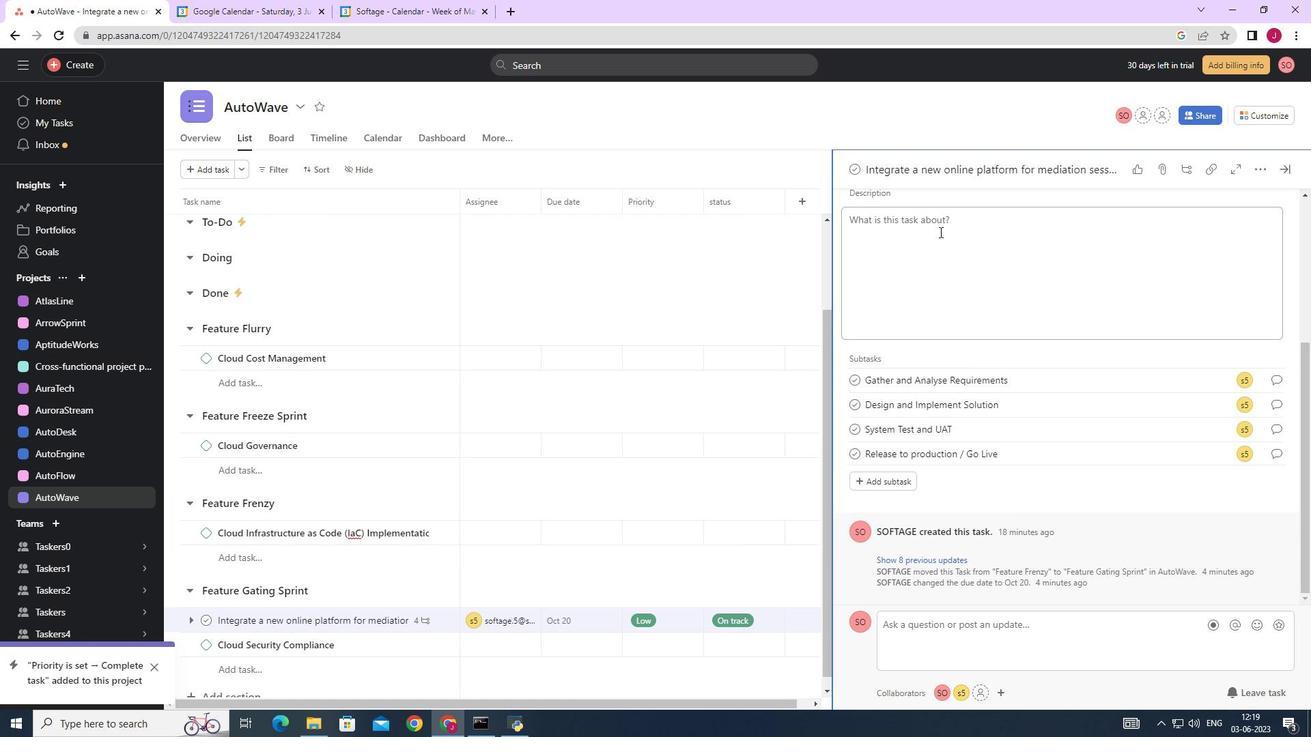 
Action: Mouse moved to (984, 310)
Screenshot: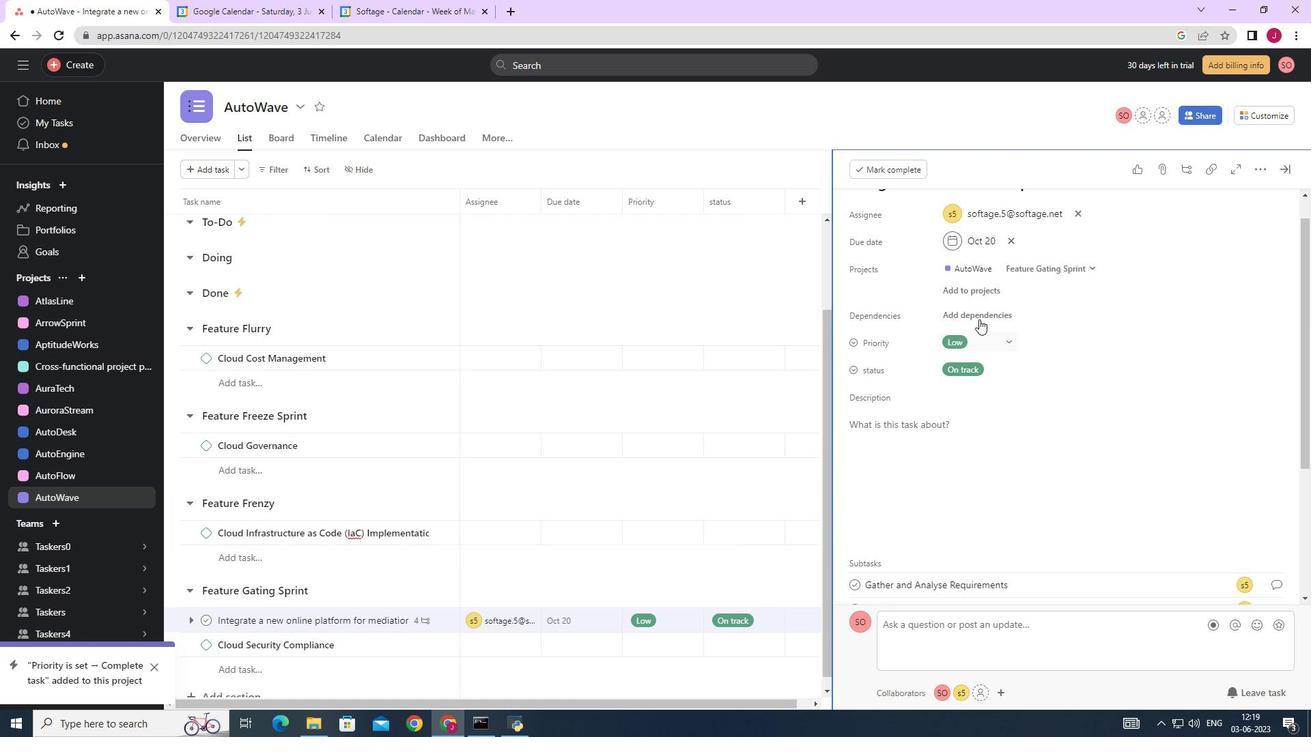 
Action: Mouse pressed left at (984, 310)
Screenshot: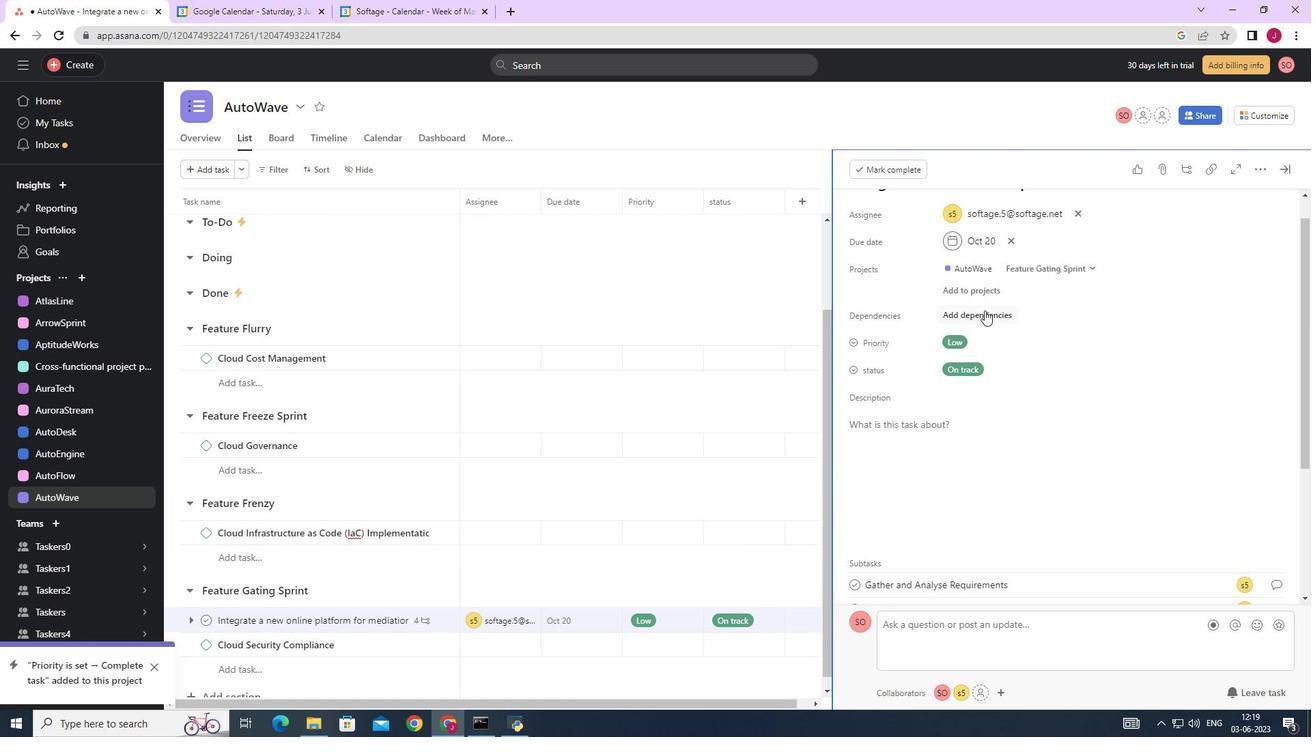 
Action: Mouse moved to (1041, 365)
Screenshot: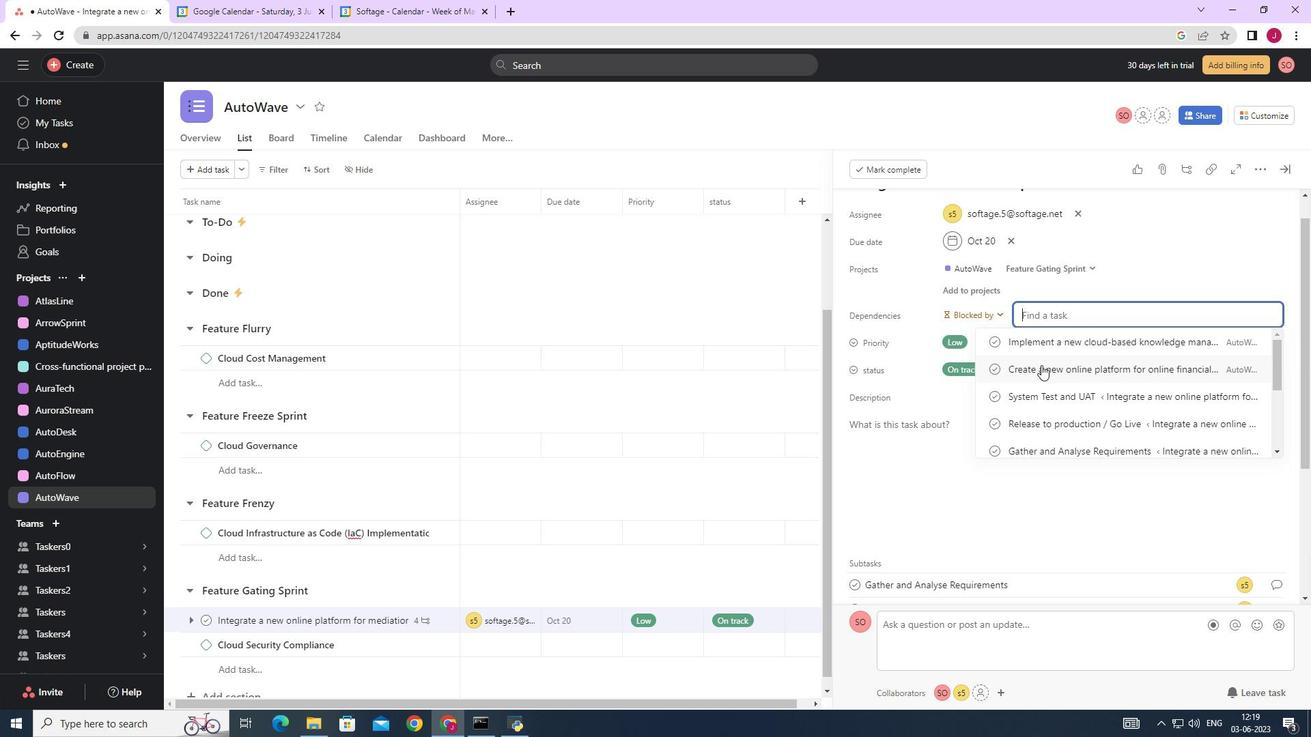 
Action: Mouse pressed left at (1041, 365)
Screenshot: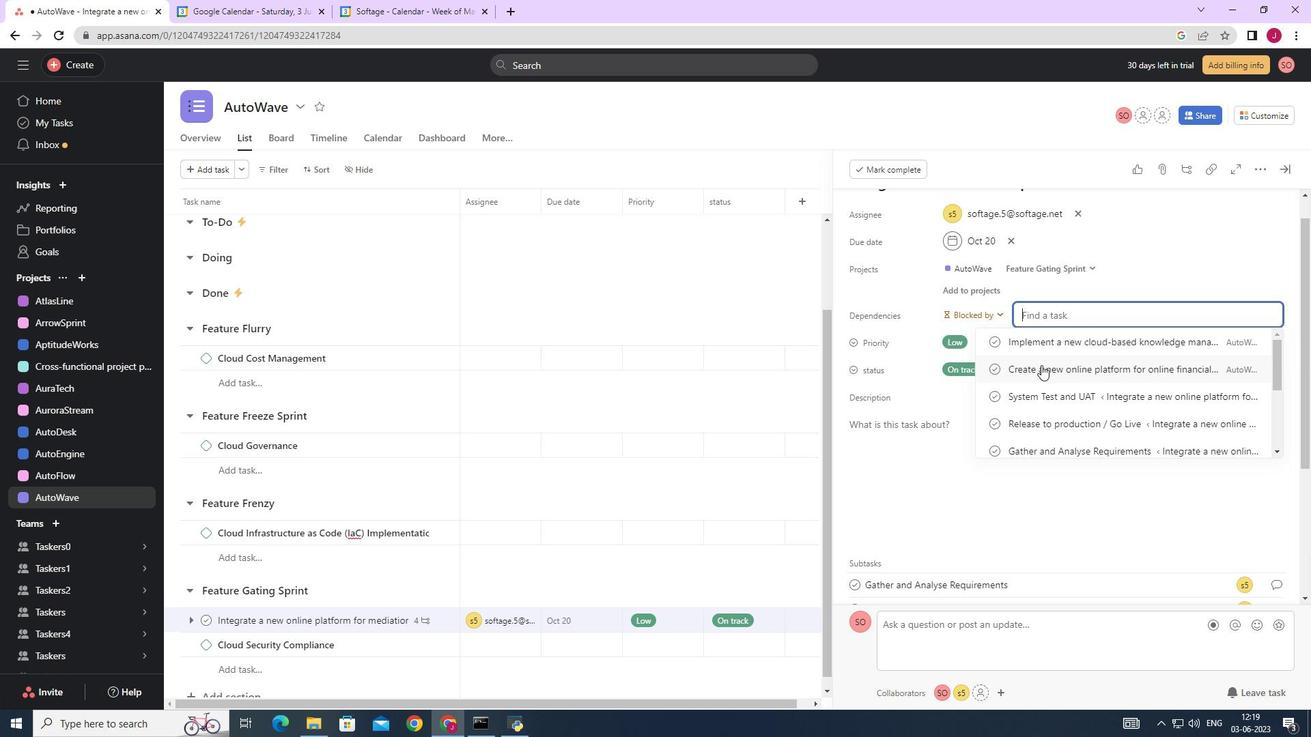 
Action: Mouse moved to (1283, 169)
Screenshot: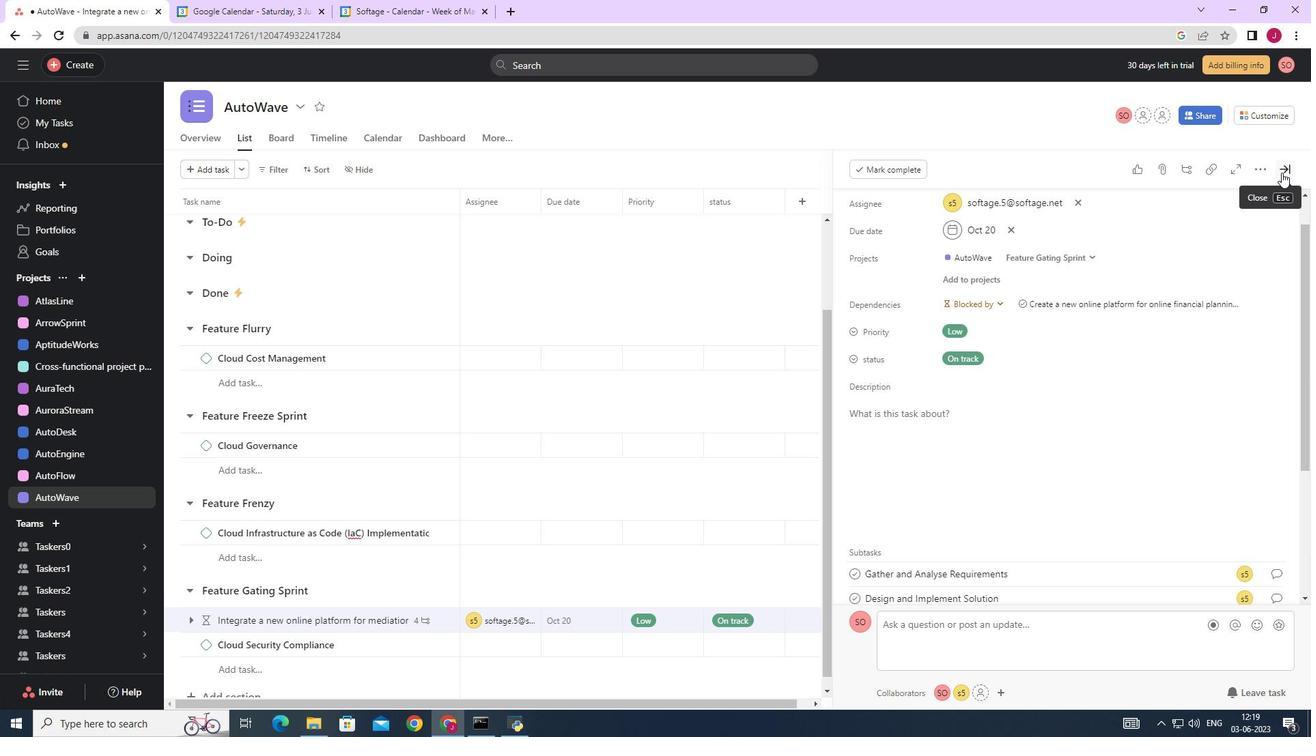 
Action: Mouse pressed left at (1283, 169)
Screenshot: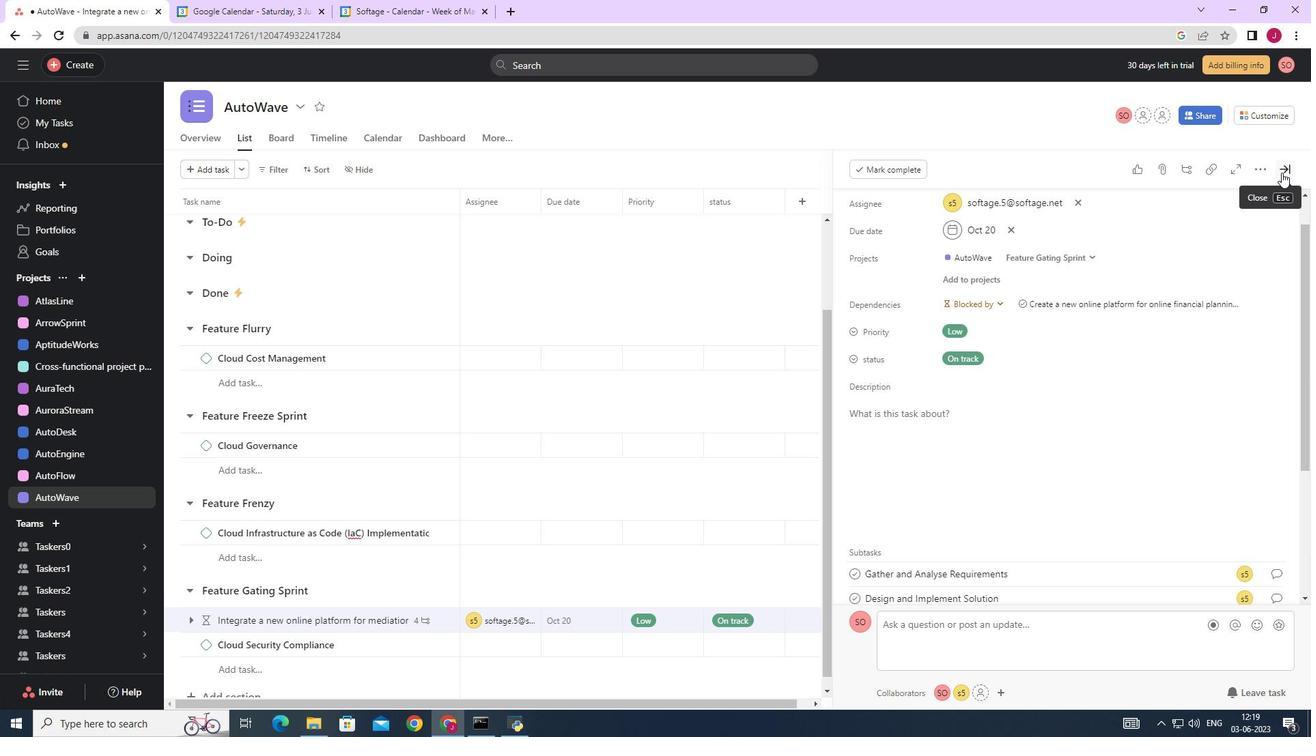 
